 Task: Add a signature Guillermo Adams containing Have a great Presidents Day, Guillermo Adams to email address softage.2@softage.net and add a label Self-help
Action: Mouse moved to (269, 347)
Screenshot: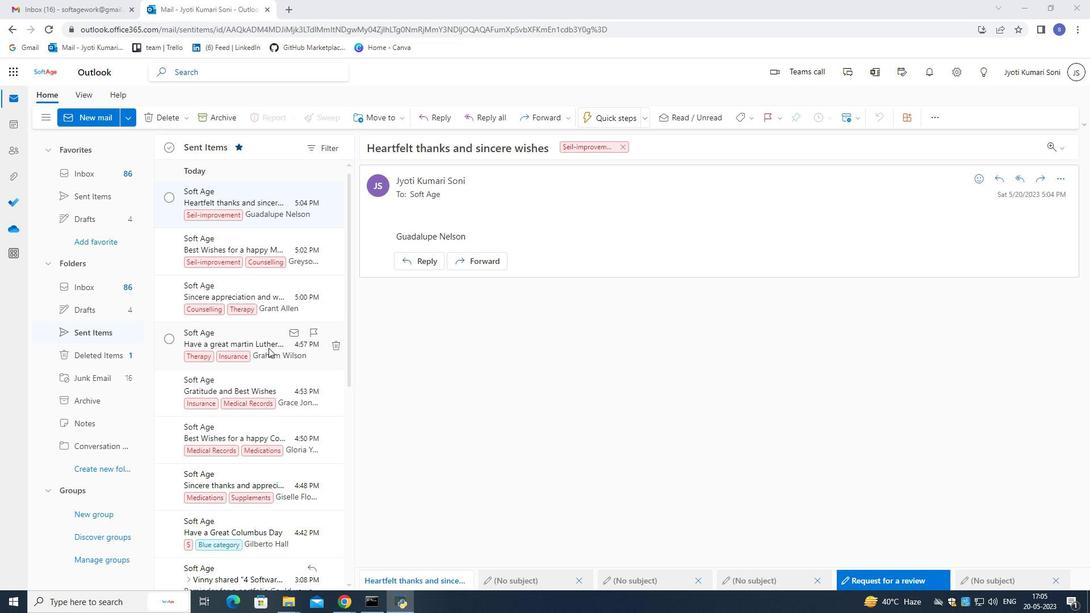 
Action: Mouse scrolled (269, 346) with delta (0, 0)
Screenshot: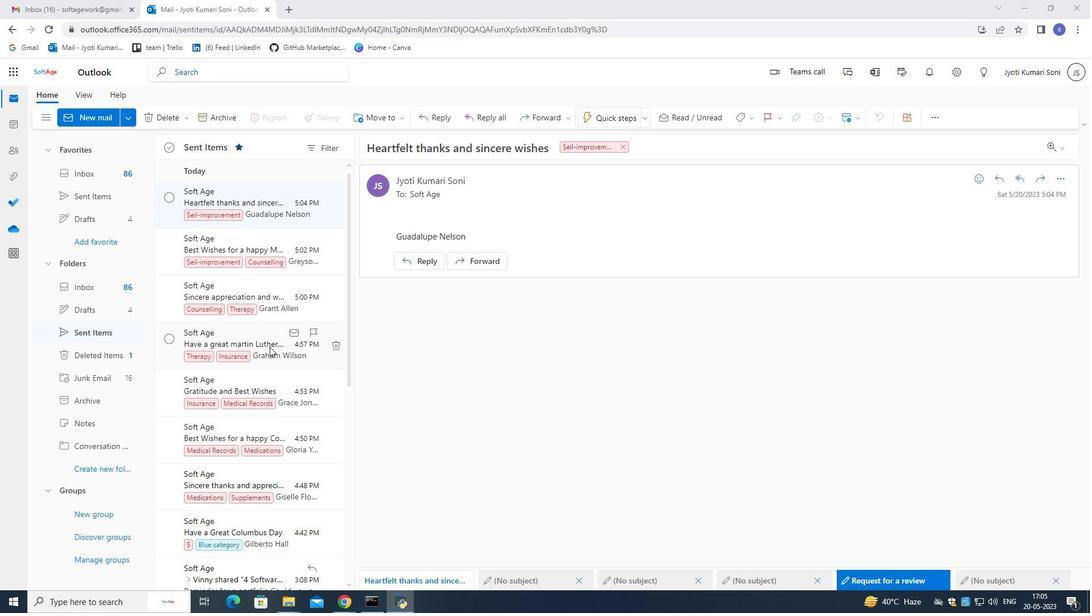 
Action: Mouse scrolled (269, 346) with delta (0, 0)
Screenshot: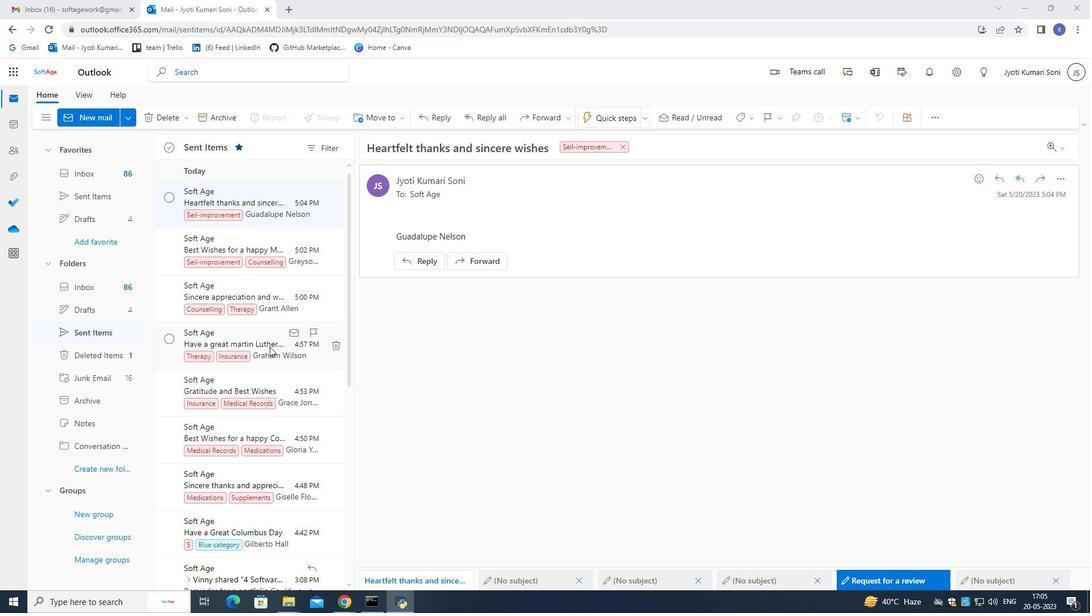 
Action: Mouse scrolled (269, 346) with delta (0, 0)
Screenshot: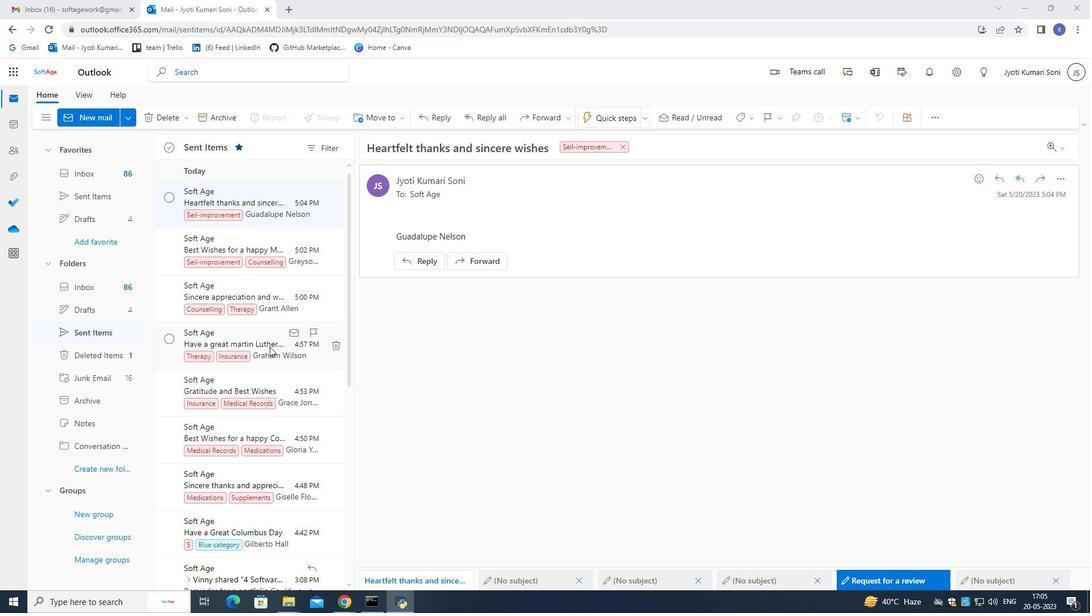 
Action: Mouse moved to (269, 344)
Screenshot: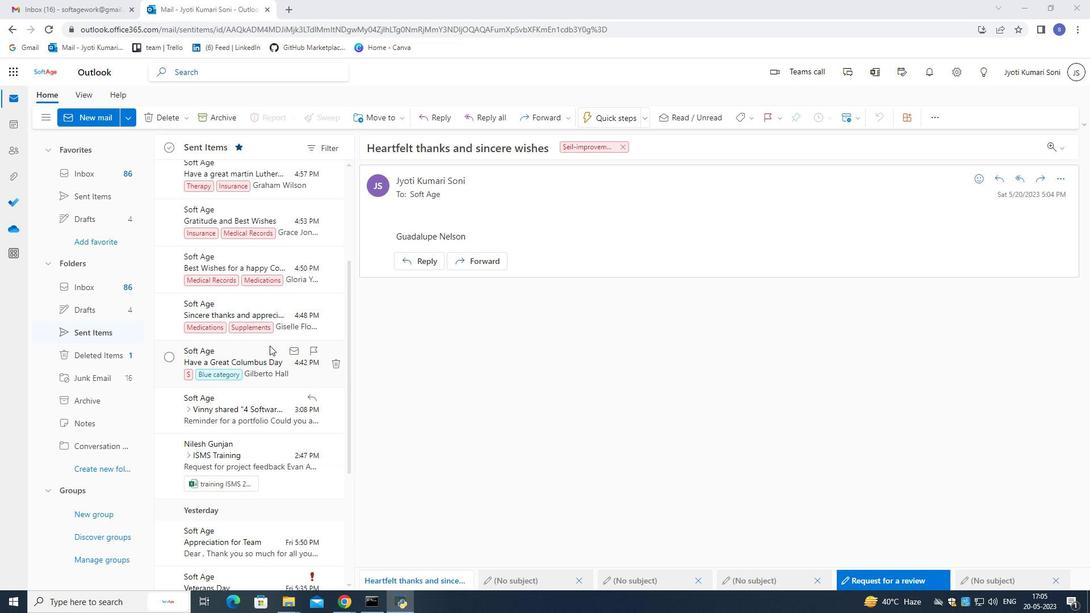 
Action: Mouse scrolled (269, 345) with delta (0, 0)
Screenshot: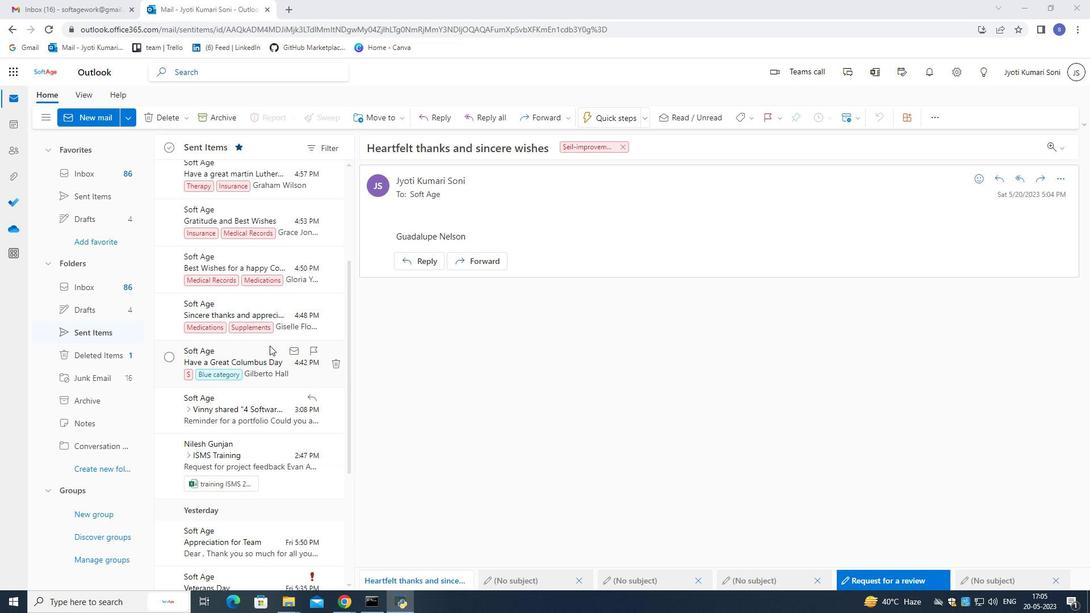
Action: Mouse scrolled (269, 345) with delta (0, 0)
Screenshot: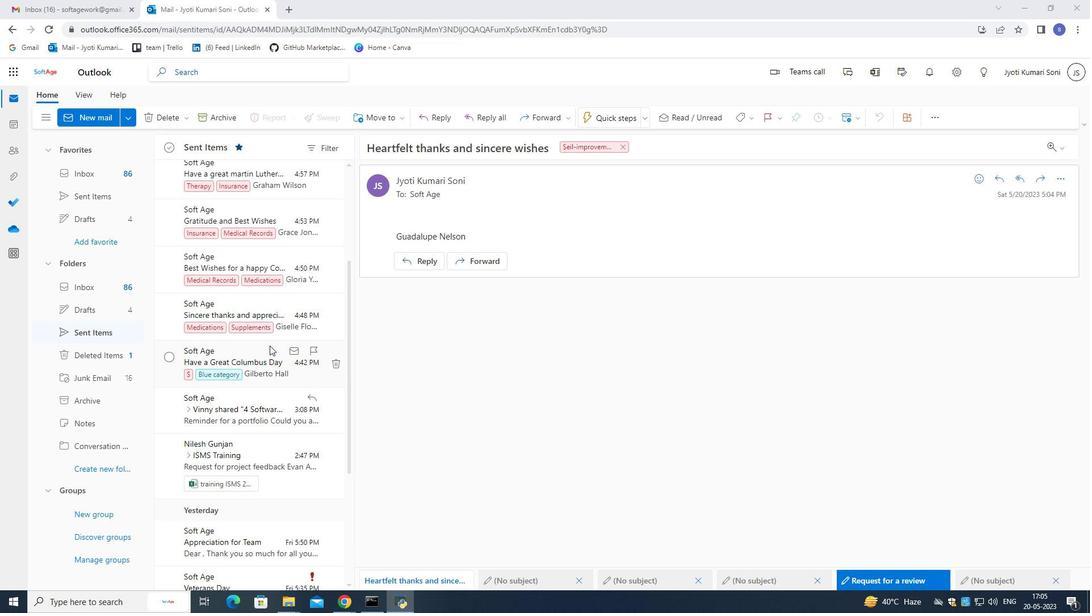 
Action: Mouse scrolled (269, 345) with delta (0, 0)
Screenshot: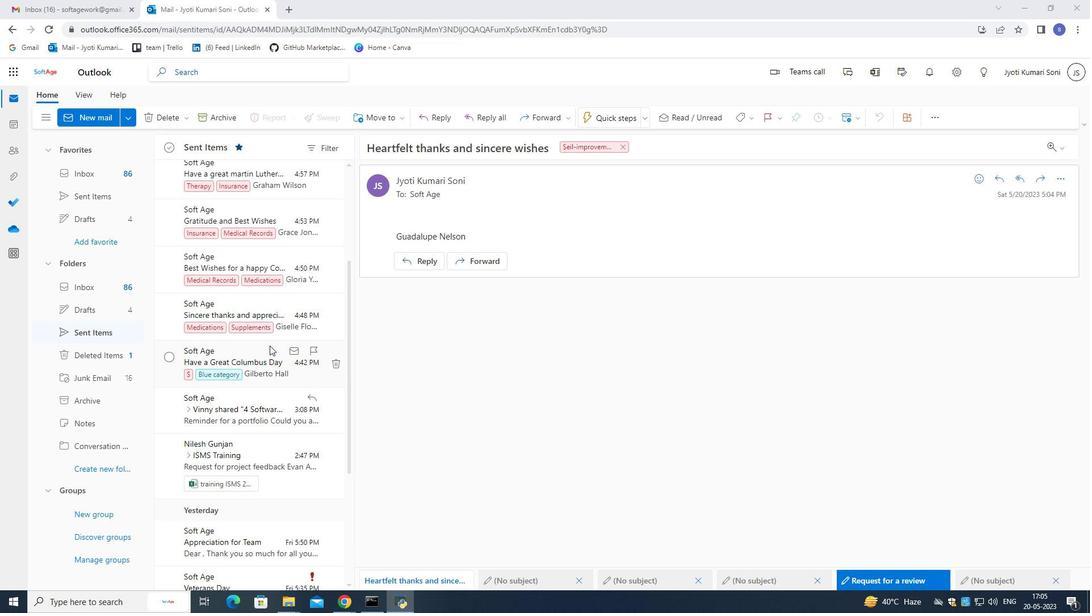 
Action: Mouse moved to (269, 344)
Screenshot: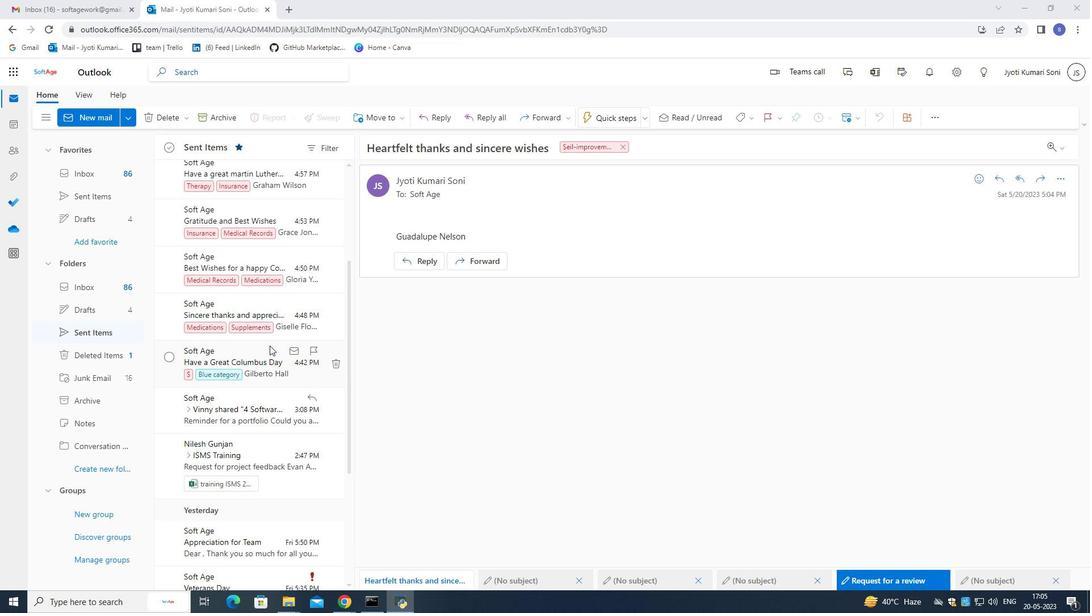 
Action: Mouse scrolled (269, 344) with delta (0, 0)
Screenshot: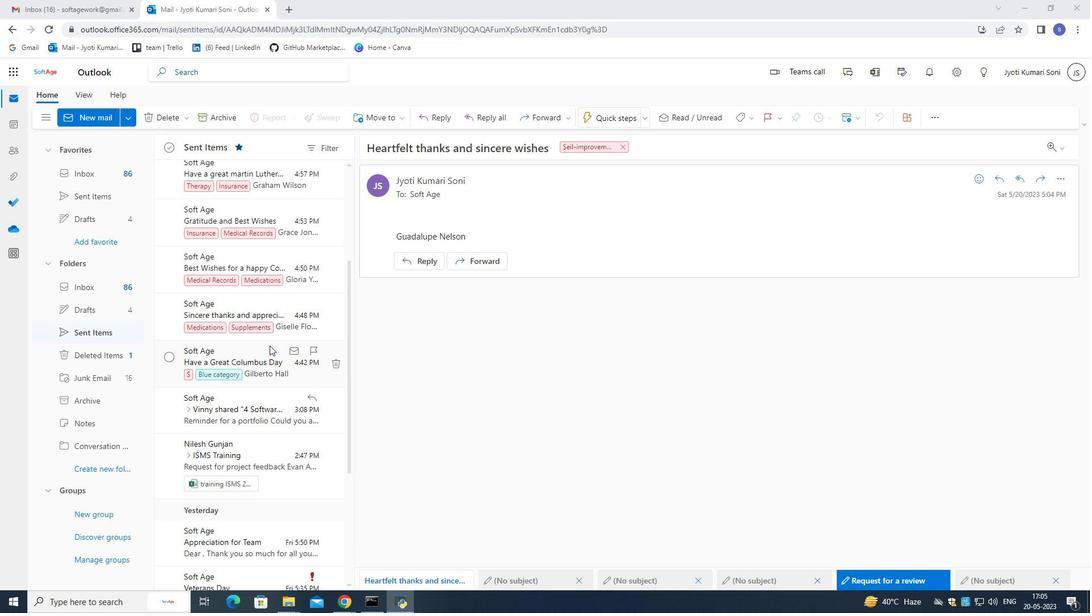 
Action: Mouse moved to (269, 343)
Screenshot: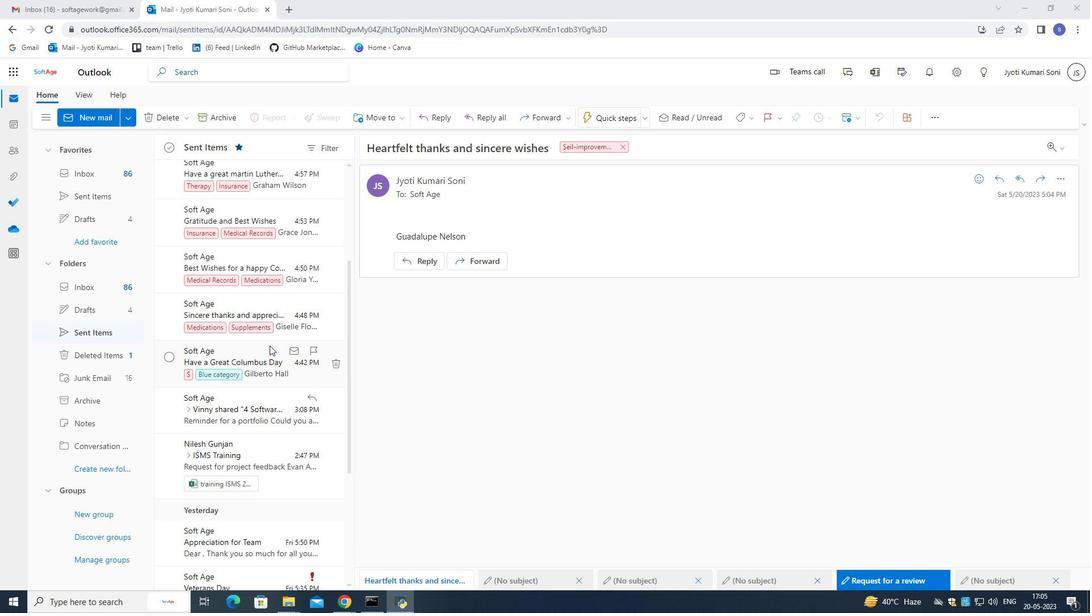 
Action: Mouse scrolled (269, 343) with delta (0, 0)
Screenshot: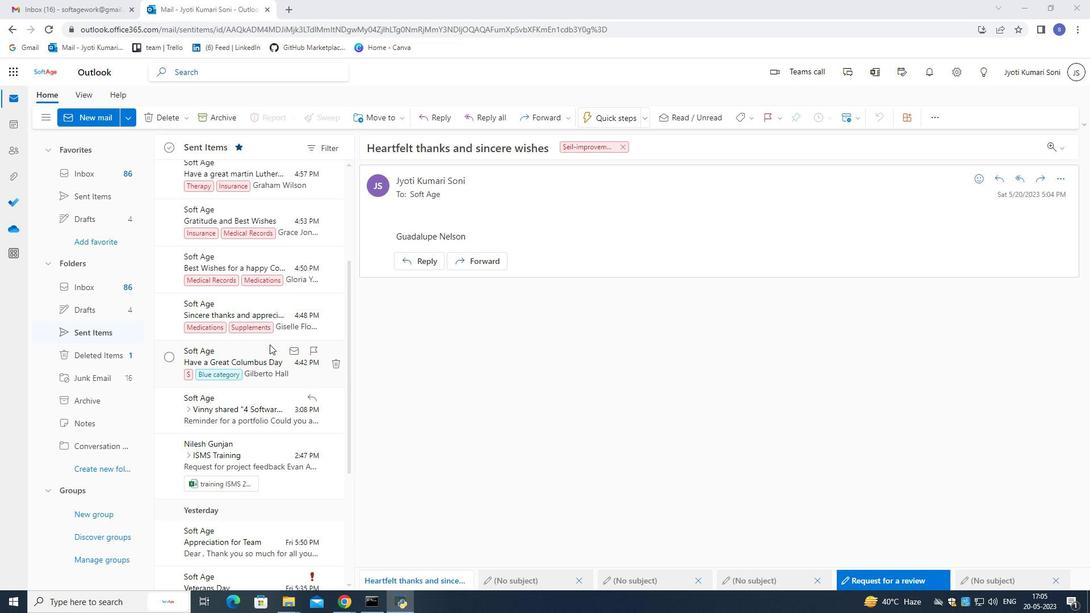
Action: Mouse moved to (269, 341)
Screenshot: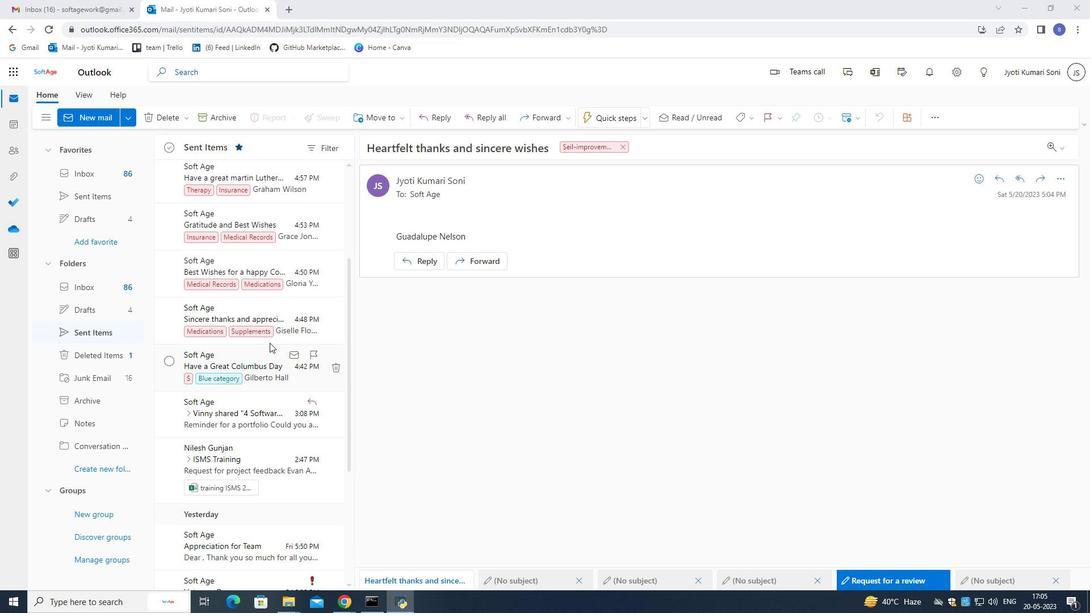 
Action: Mouse scrolled (269, 342) with delta (0, 0)
Screenshot: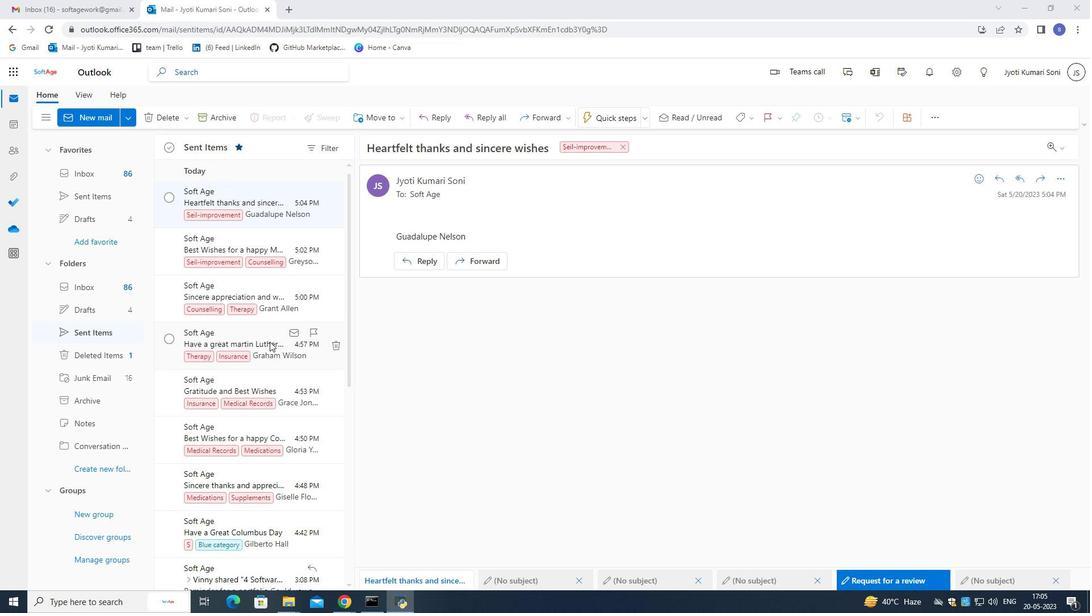 
Action: Mouse scrolled (269, 342) with delta (0, 0)
Screenshot: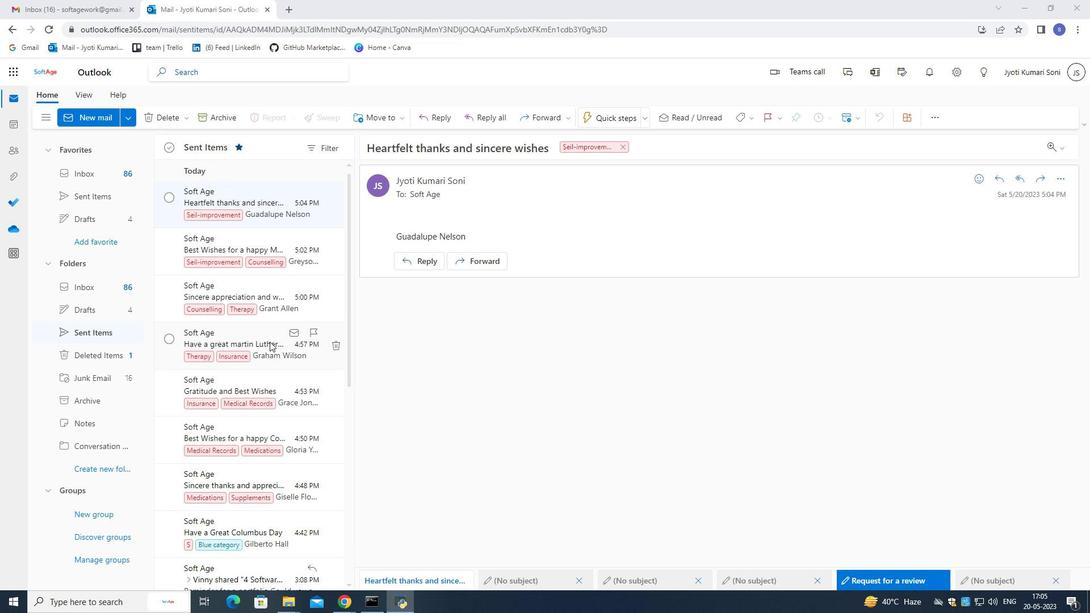 
Action: Mouse moved to (269, 341)
Screenshot: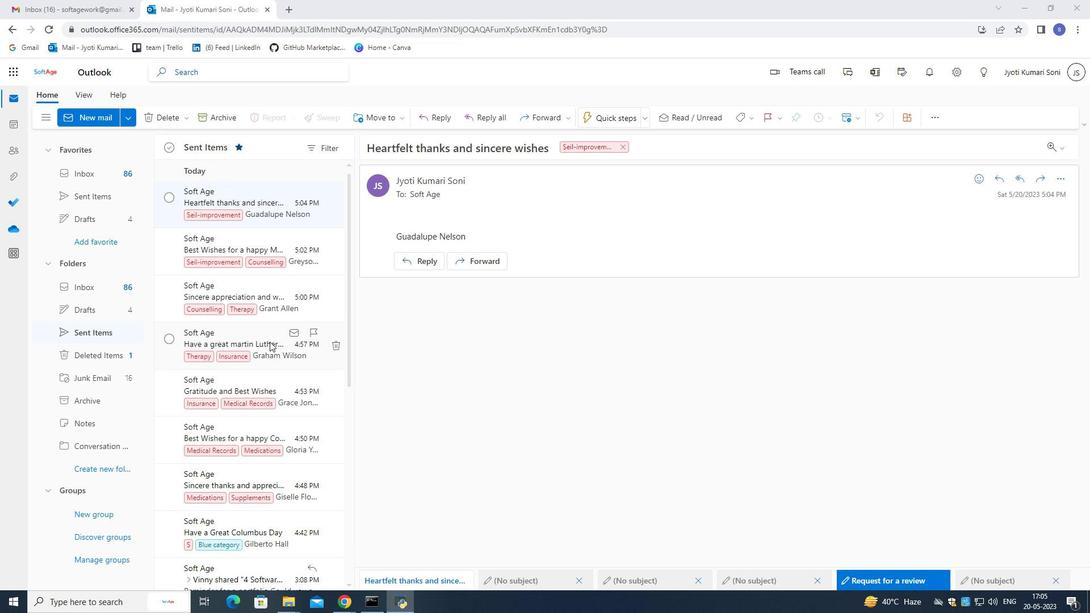 
Action: Mouse scrolled (269, 341) with delta (0, 0)
Screenshot: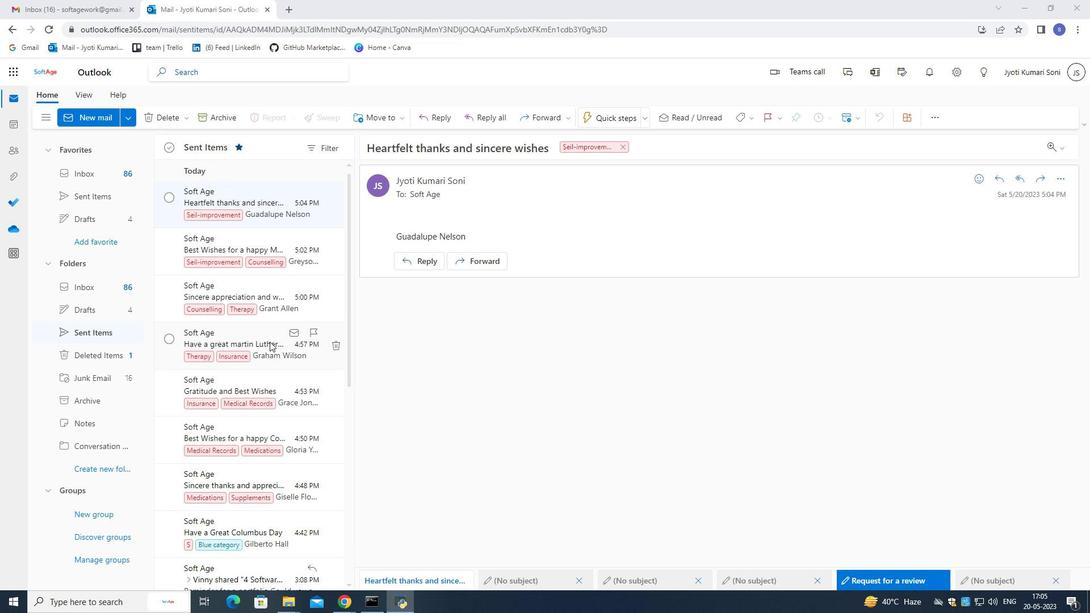 
Action: Mouse moved to (92, 118)
Screenshot: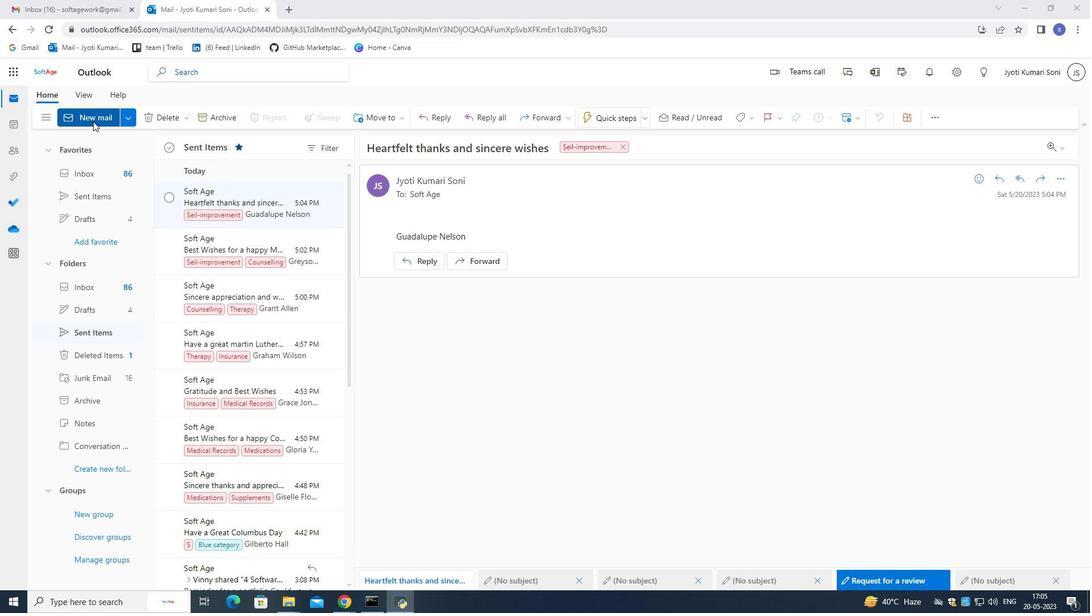 
Action: Mouse pressed left at (92, 118)
Screenshot: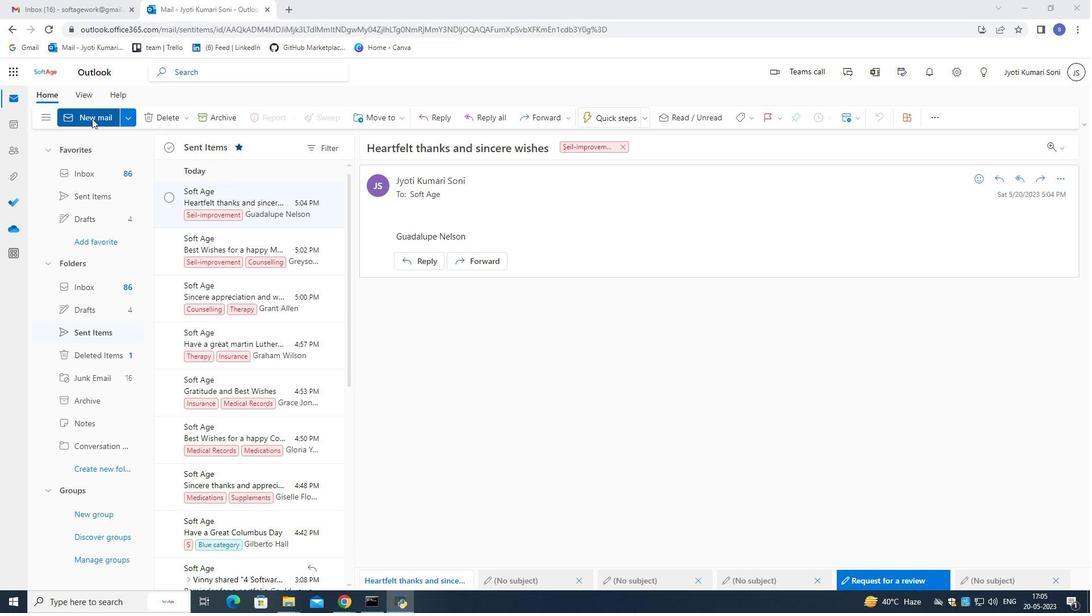 
Action: Mouse moved to (565, 180)
Screenshot: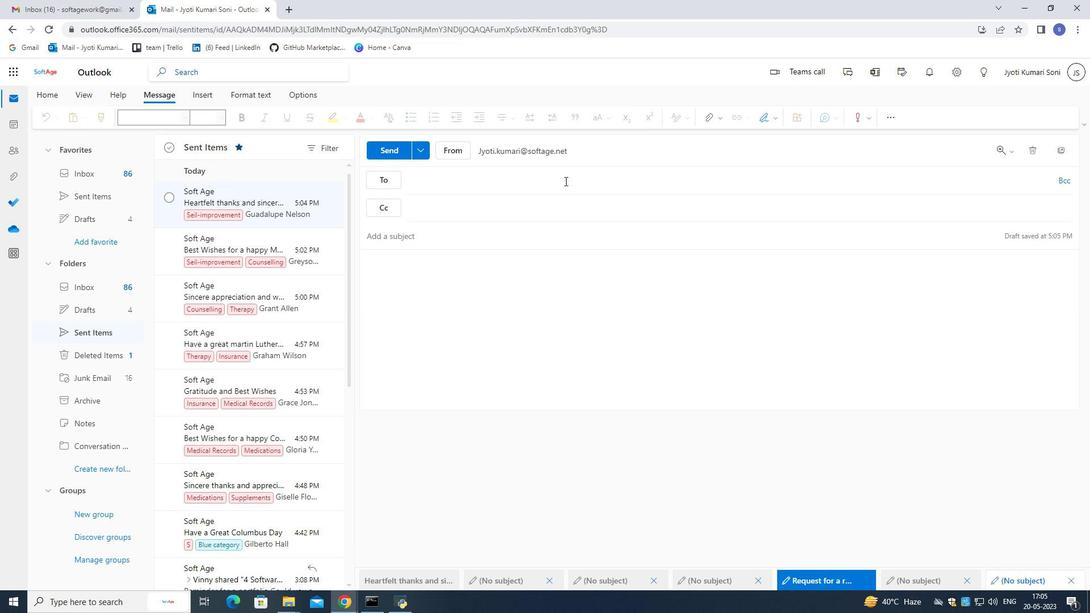 
Action: Mouse pressed left at (565, 180)
Screenshot: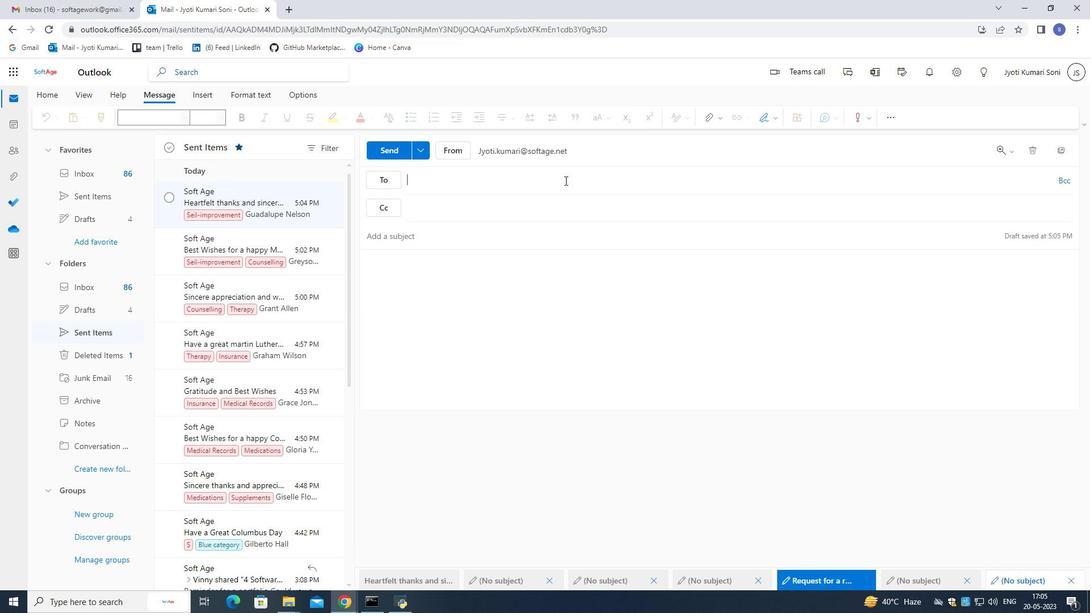 
Action: Mouse moved to (768, 115)
Screenshot: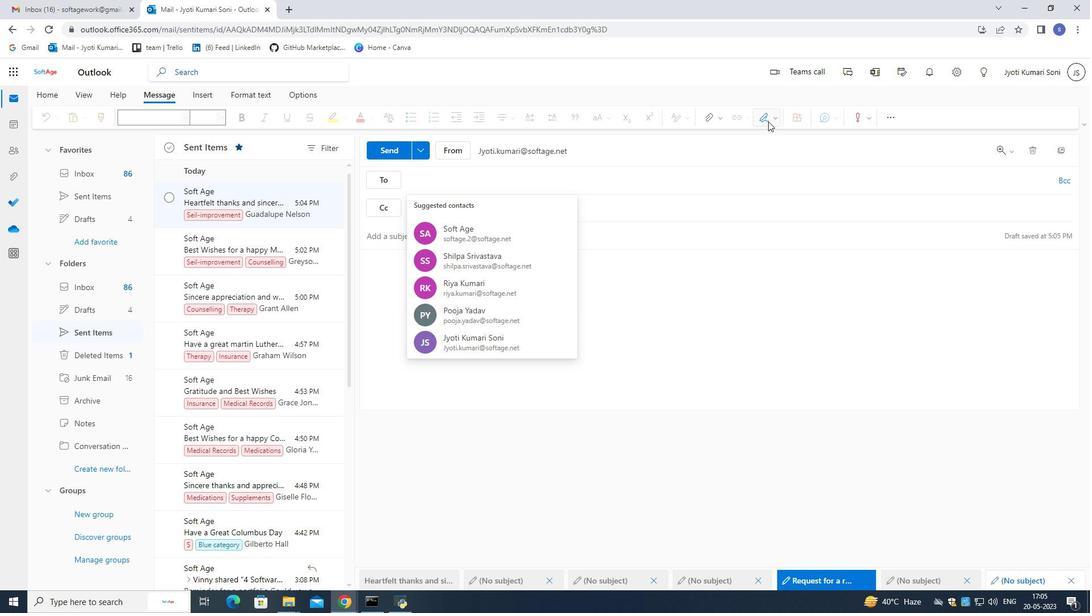 
Action: Mouse pressed left at (768, 115)
Screenshot: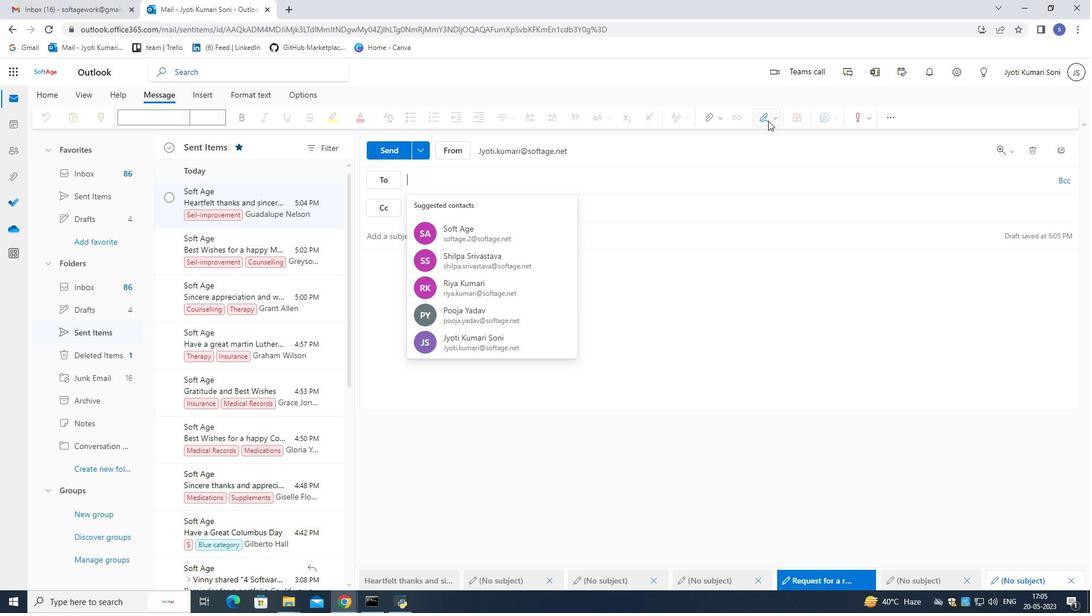 
Action: Mouse moved to (737, 450)
Screenshot: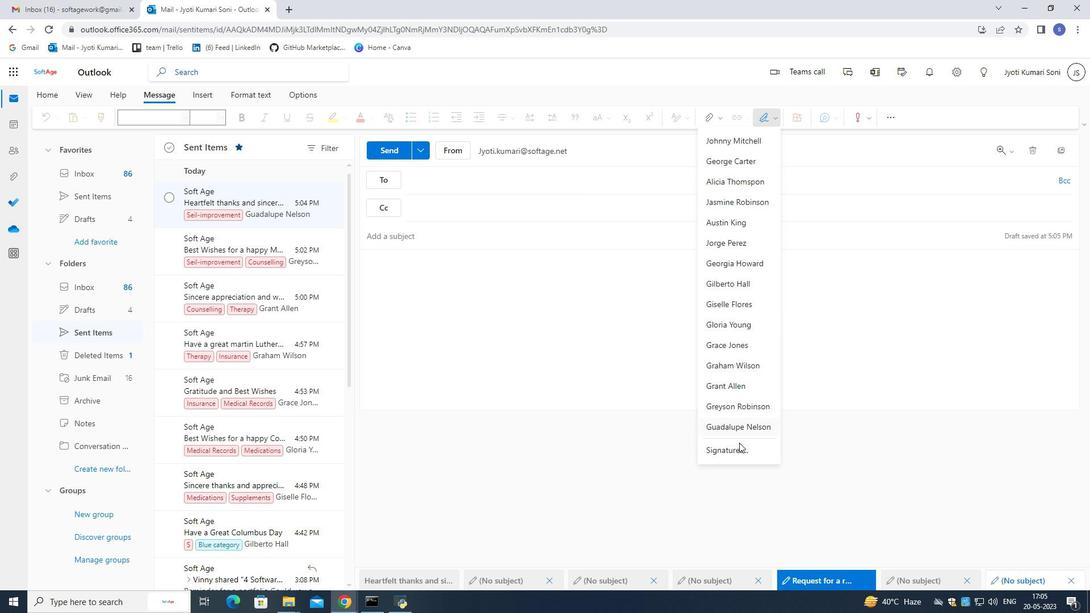 
Action: Mouse pressed left at (737, 450)
Screenshot: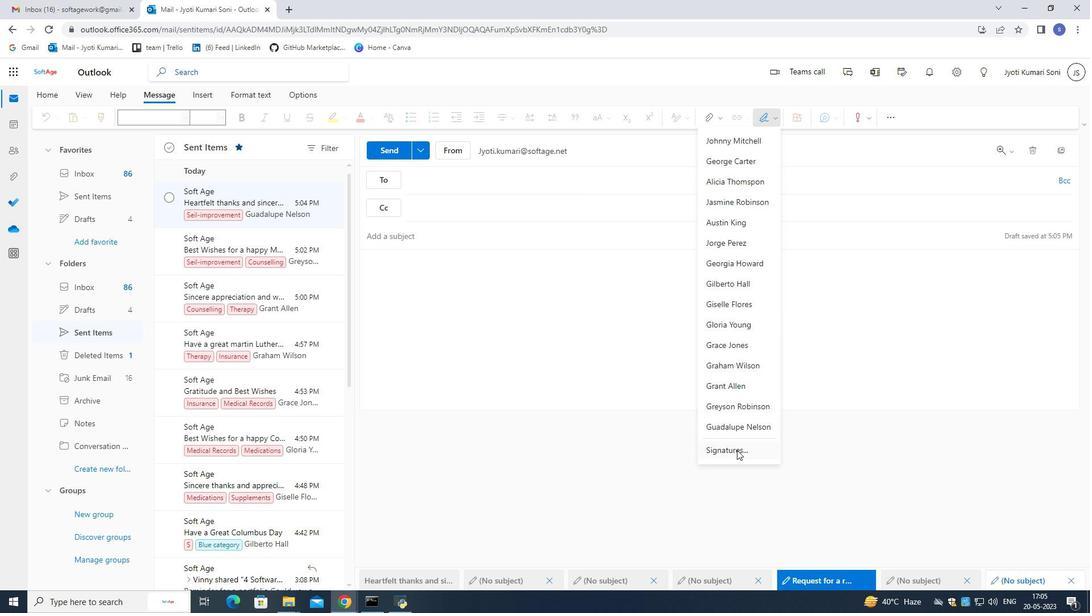
Action: Mouse moved to (705, 203)
Screenshot: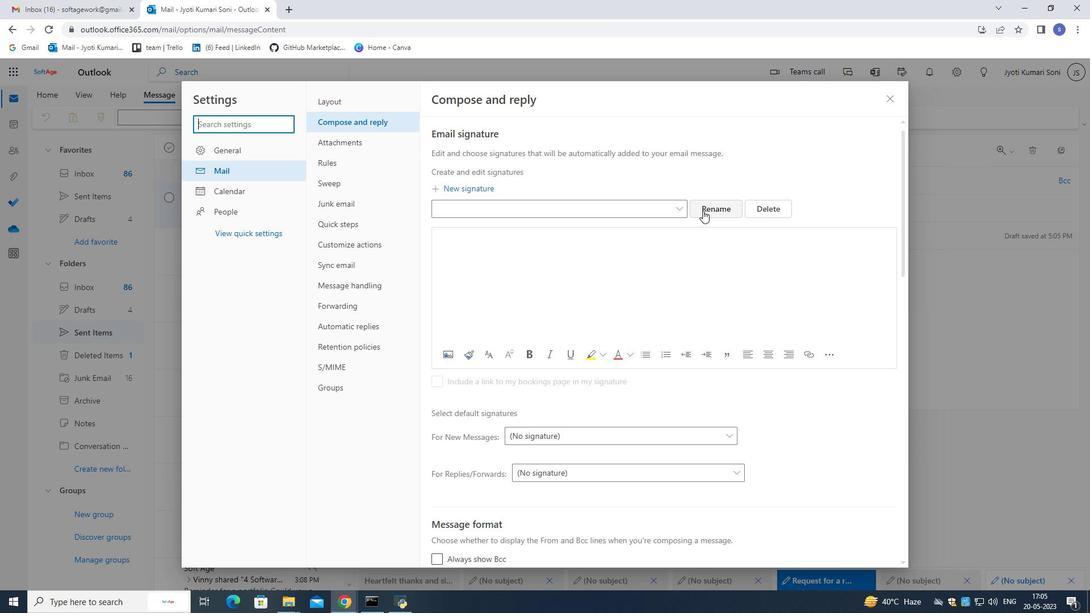 
Action: Mouse pressed left at (705, 203)
Screenshot: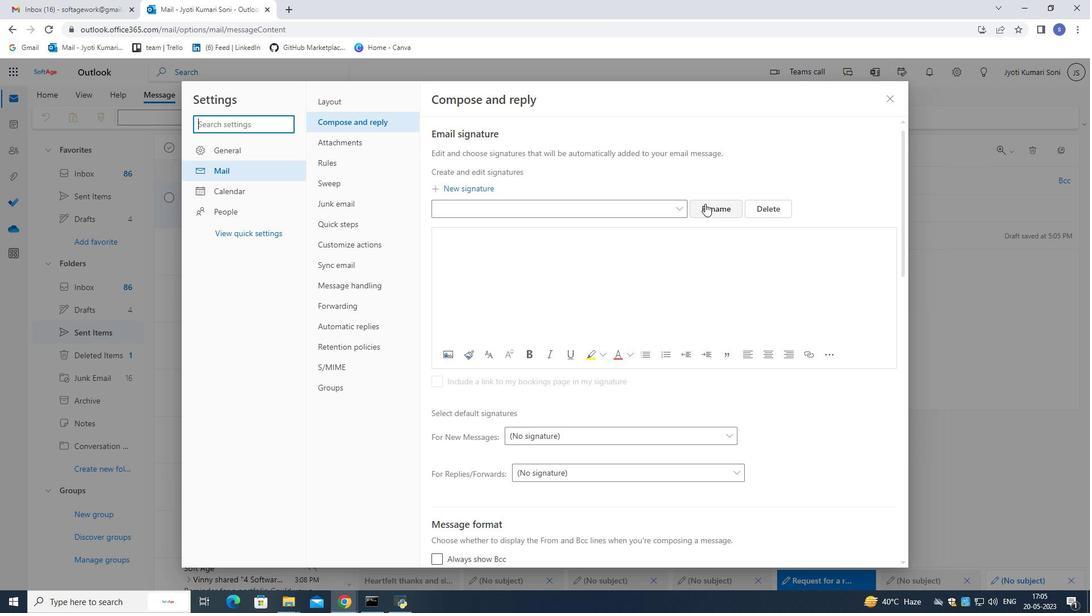 
Action: Mouse moved to (705, 203)
Screenshot: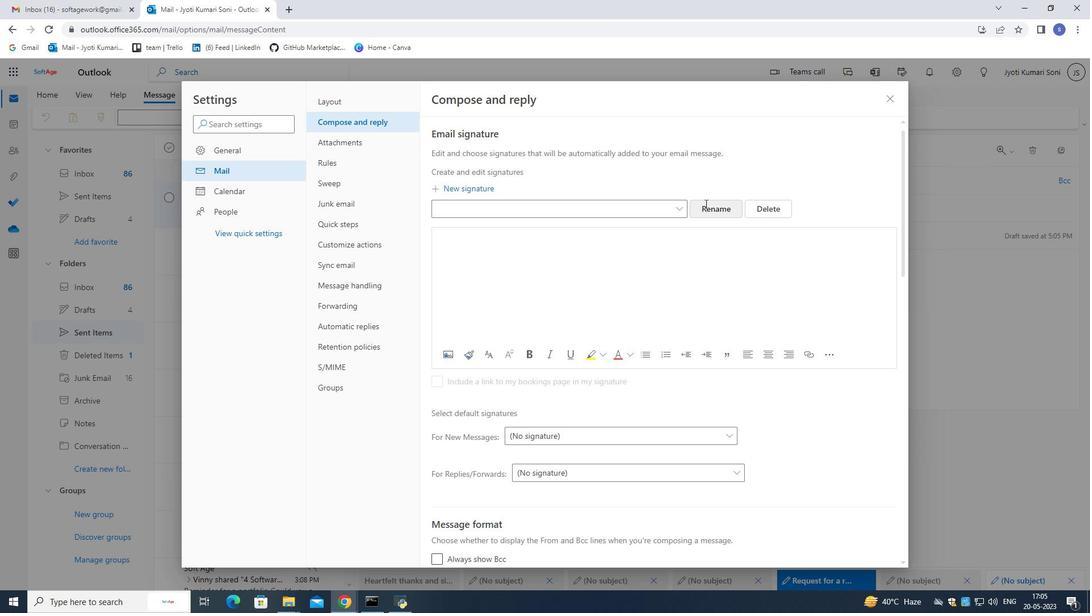 
Action: Mouse pressed left at (705, 203)
Screenshot: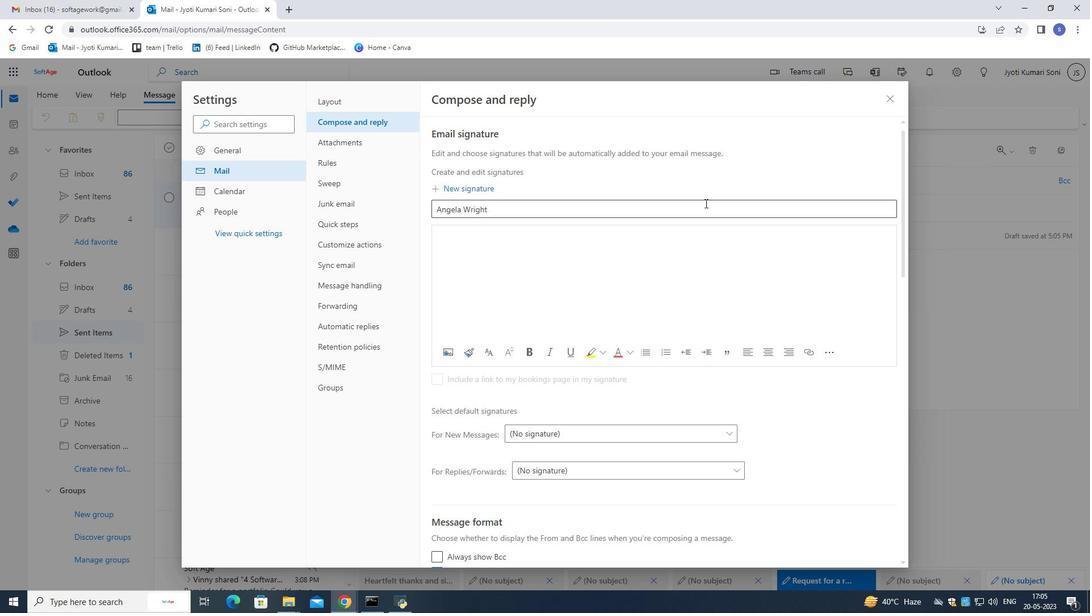 
Action: Mouse pressed left at (705, 203)
Screenshot: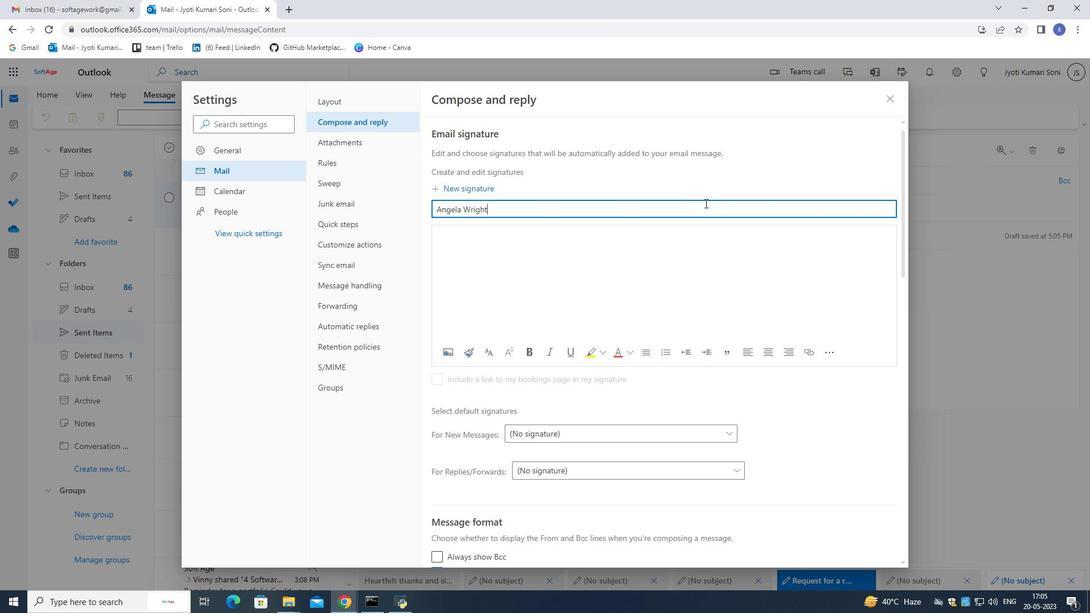 
Action: Mouse pressed left at (705, 203)
Screenshot: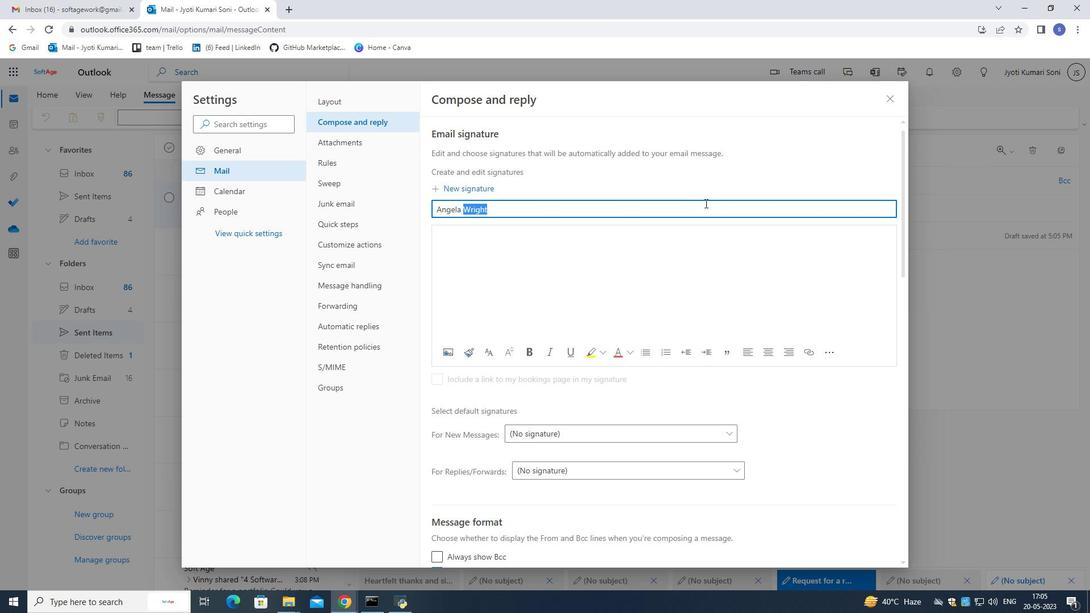 
Action: Key pressed <Key.shift>Guillermo<Key.space><Key.shift>Adams
Screenshot: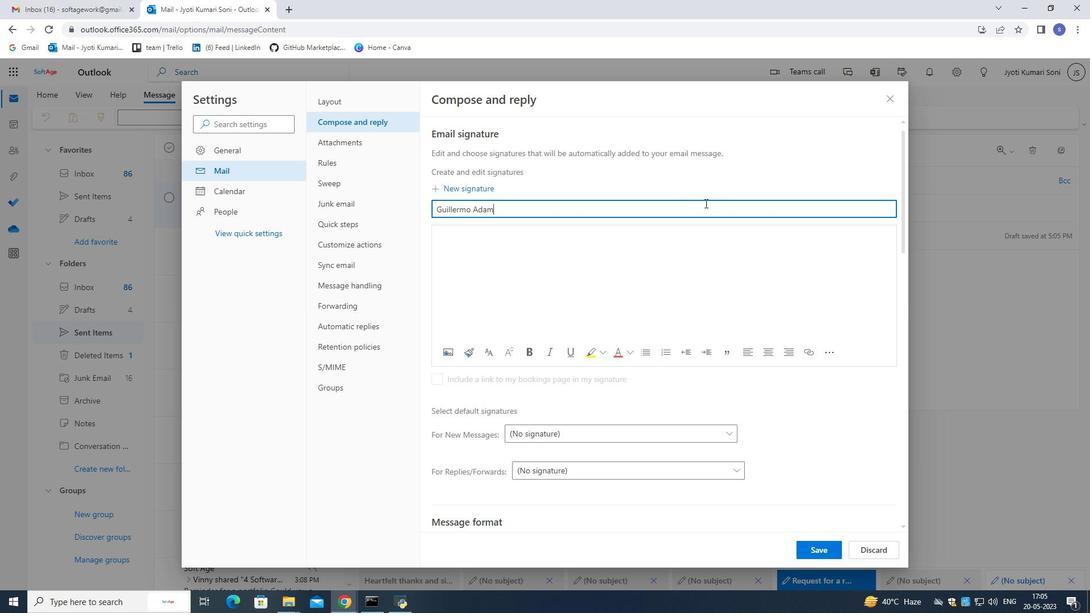 
Action: Mouse moved to (714, 207)
Screenshot: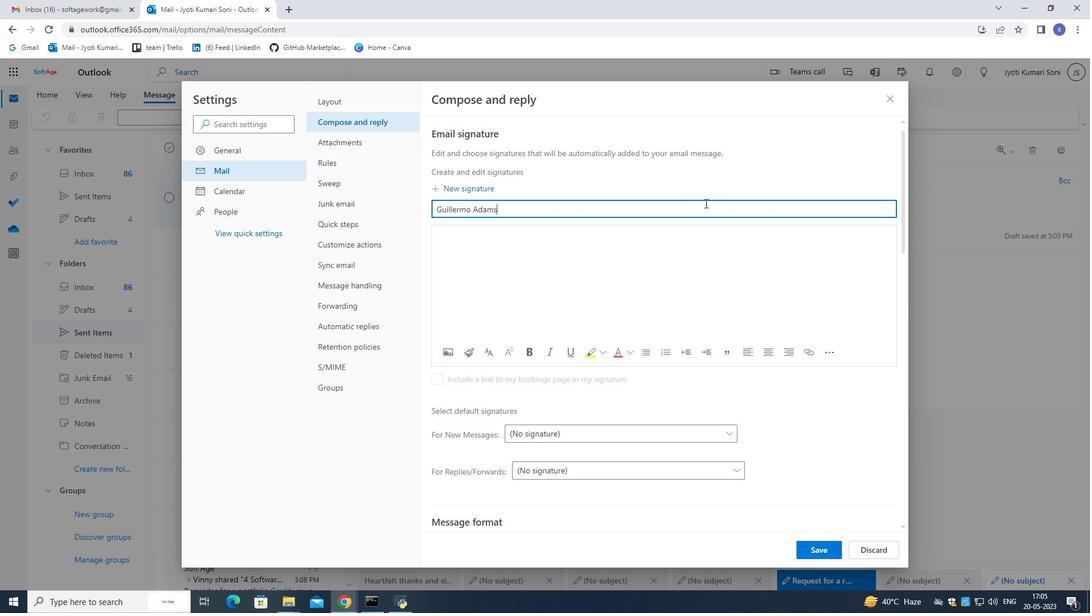 
Action: Mouse pressed left at (714, 207)
Screenshot: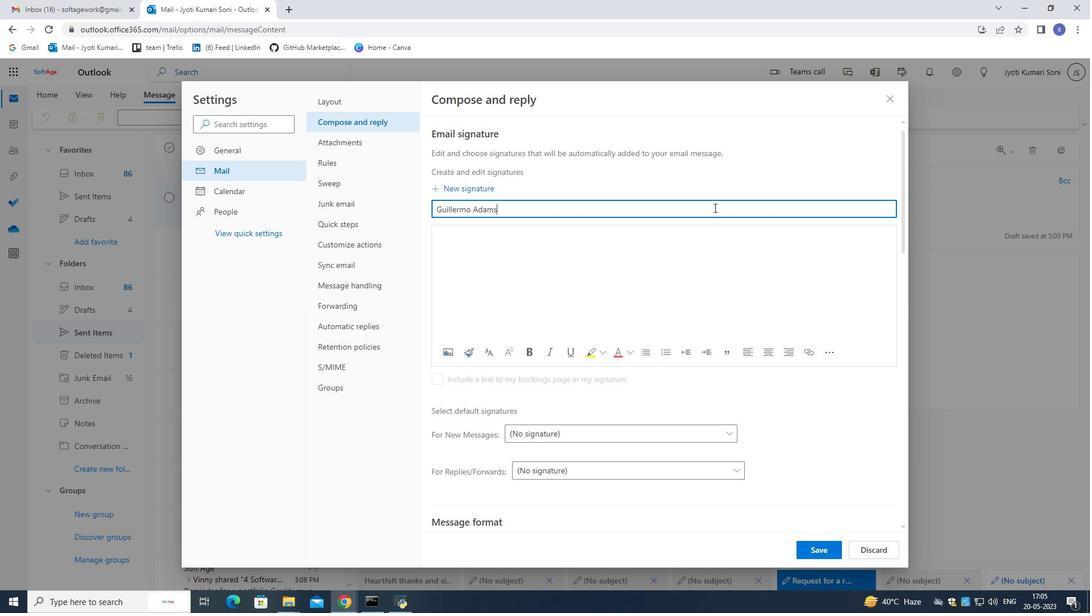 
Action: Mouse pressed left at (714, 207)
Screenshot: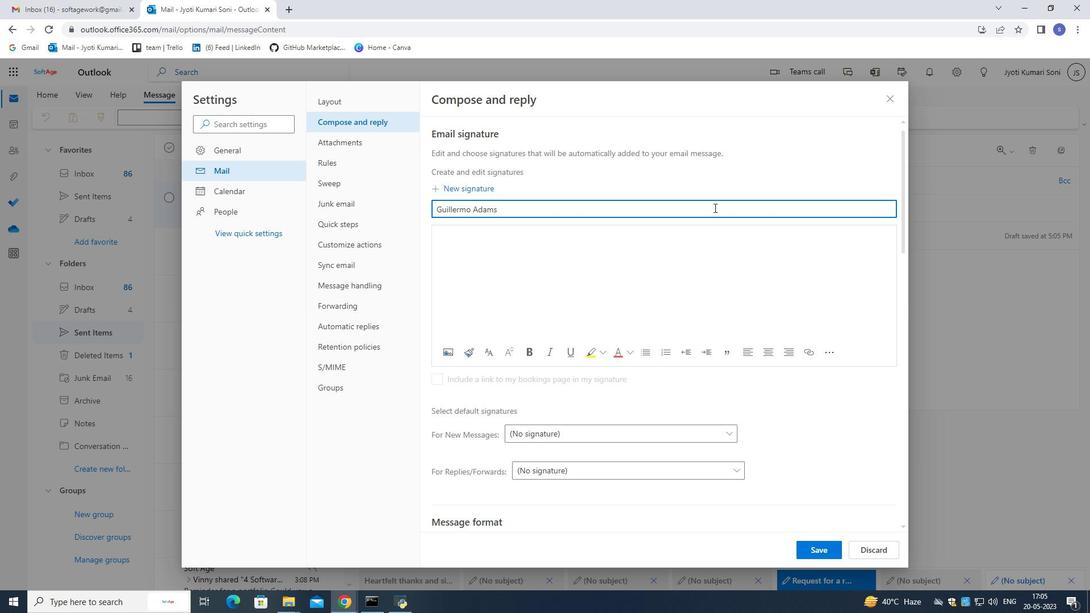 
Action: Mouse pressed left at (714, 207)
Screenshot: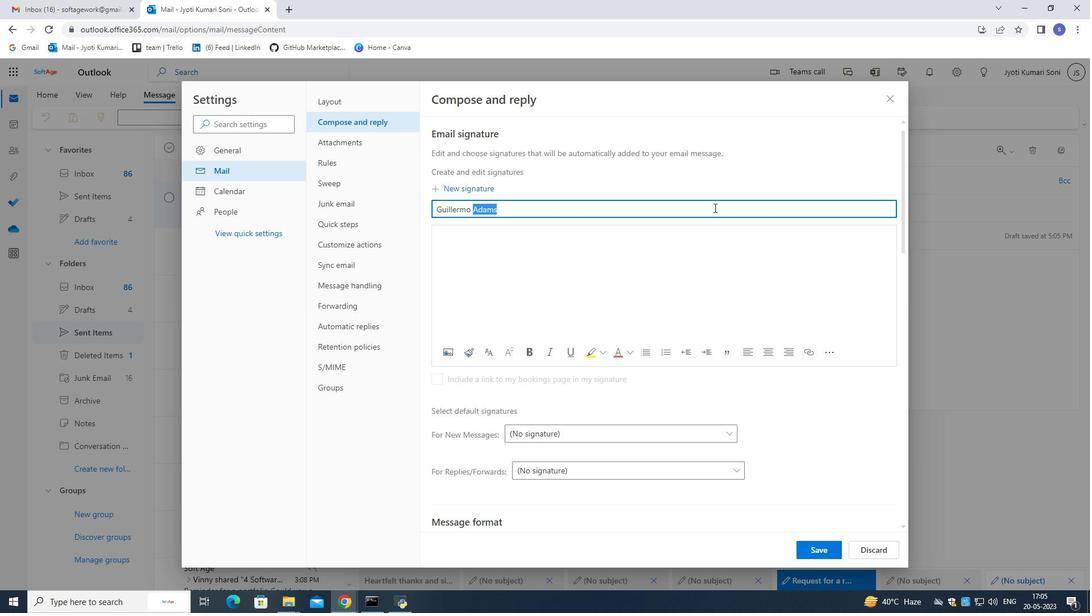 
Action: Key pressed ctrl+C
Screenshot: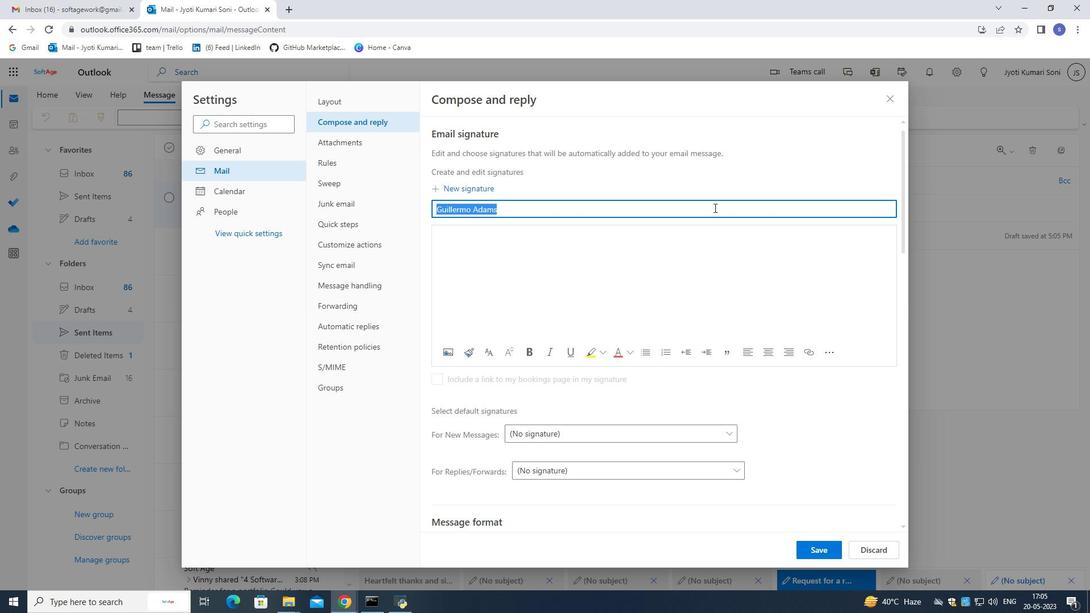
Action: Mouse moved to (717, 242)
Screenshot: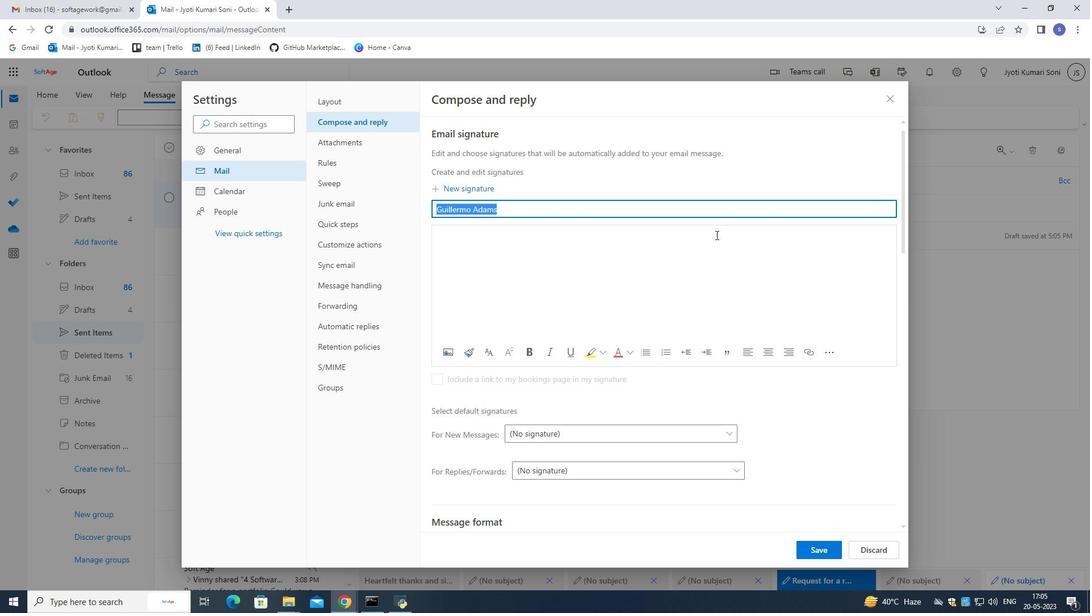
Action: Mouse pressed left at (717, 242)
Screenshot: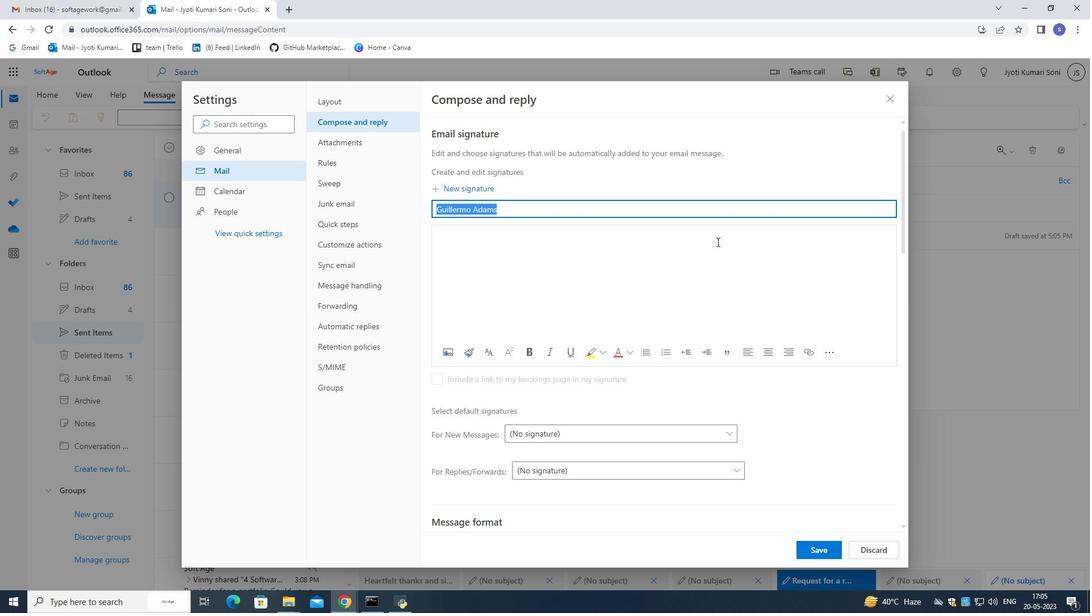 
Action: Key pressed ctrl+V
Screenshot: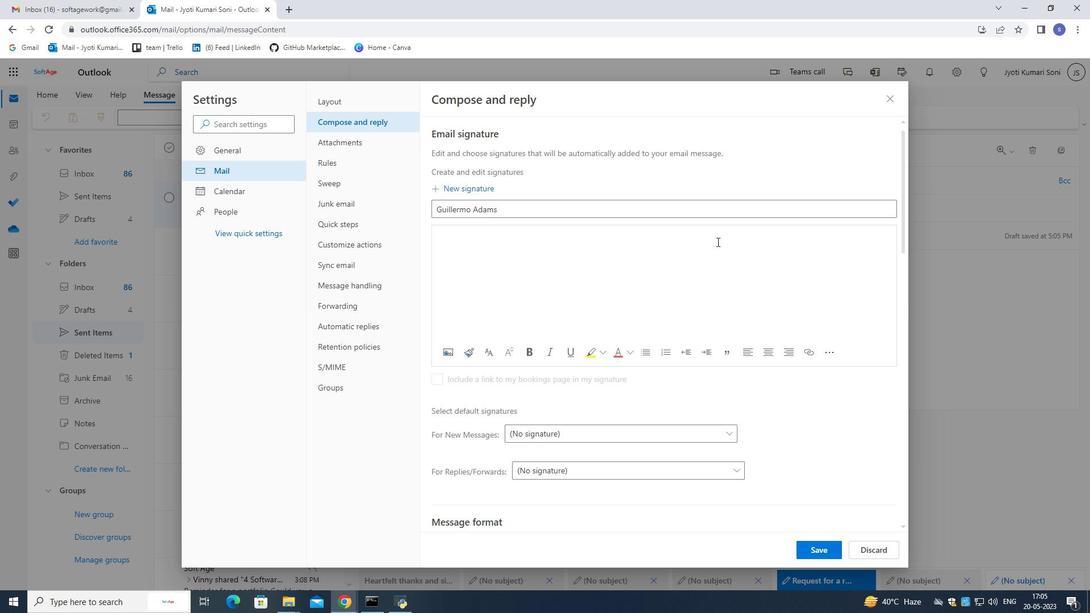 
Action: Mouse moved to (813, 547)
Screenshot: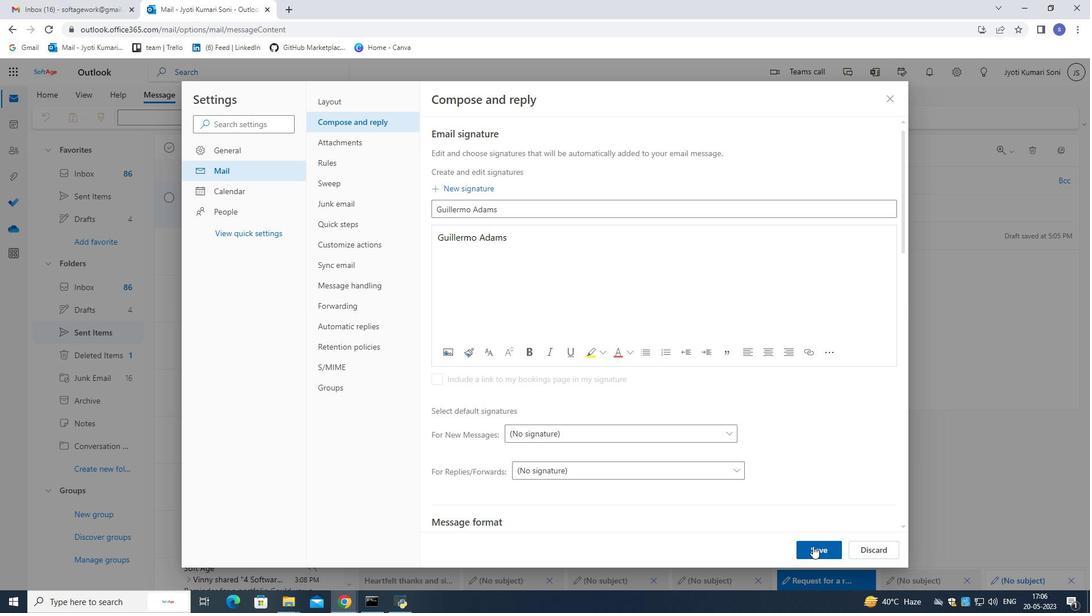 
Action: Mouse pressed left at (813, 547)
Screenshot: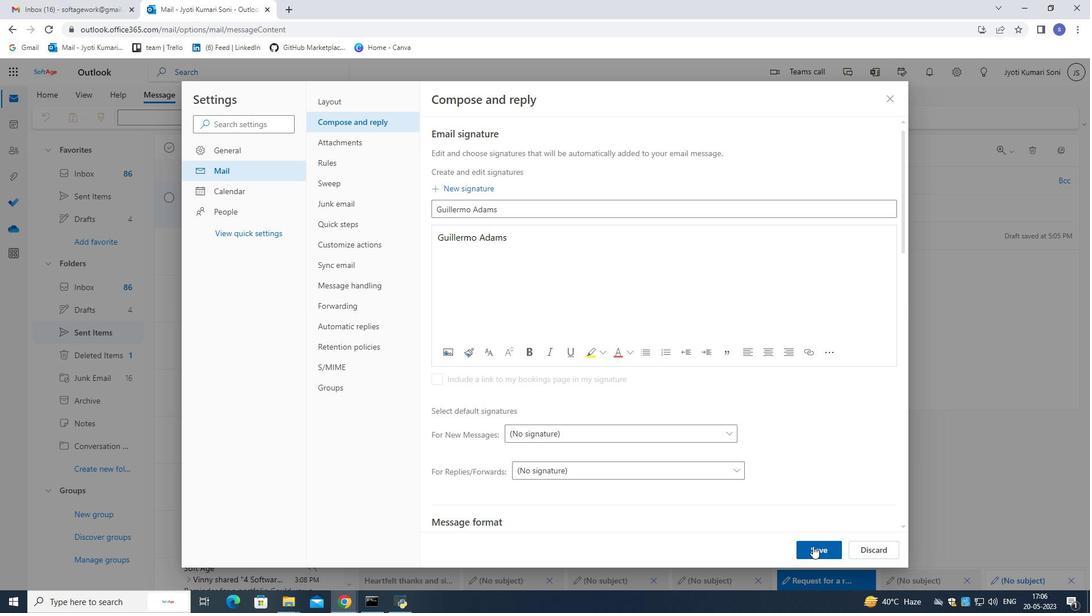 
Action: Mouse moved to (887, 96)
Screenshot: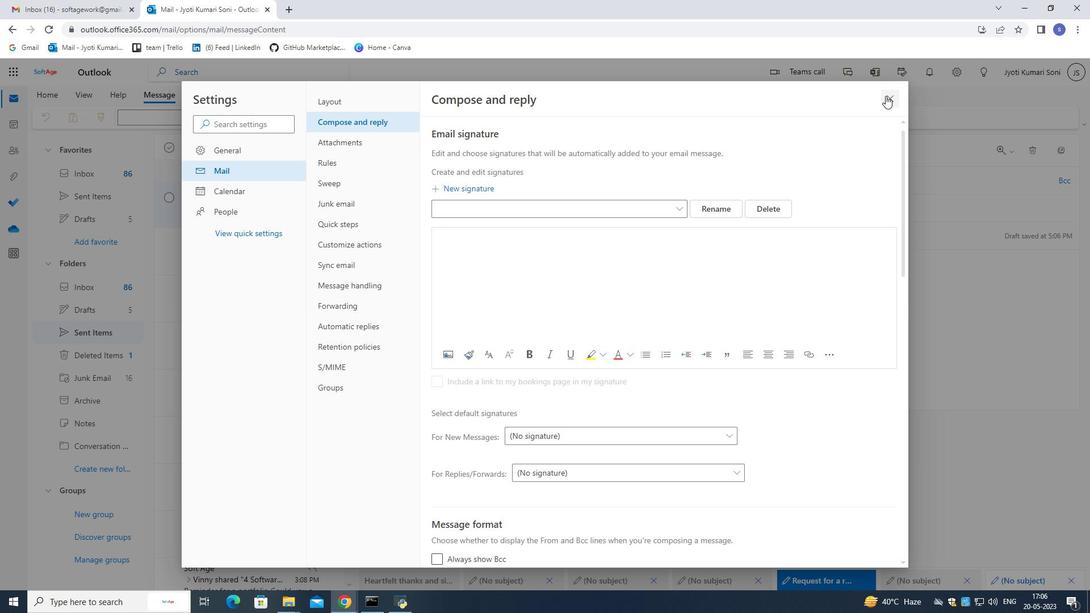 
Action: Mouse pressed left at (887, 96)
Screenshot: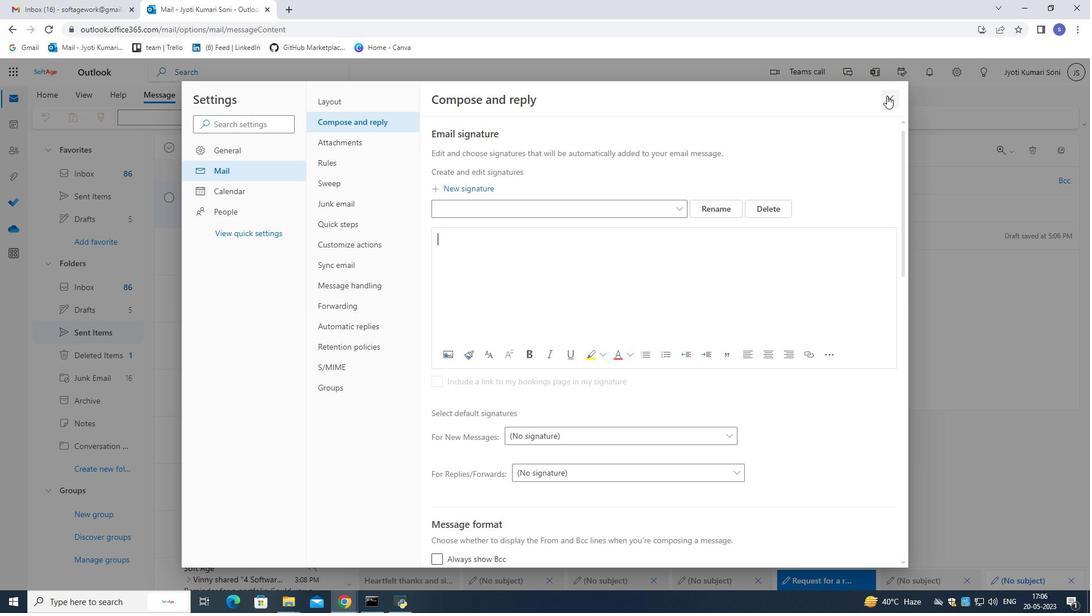 
Action: Mouse moved to (771, 117)
Screenshot: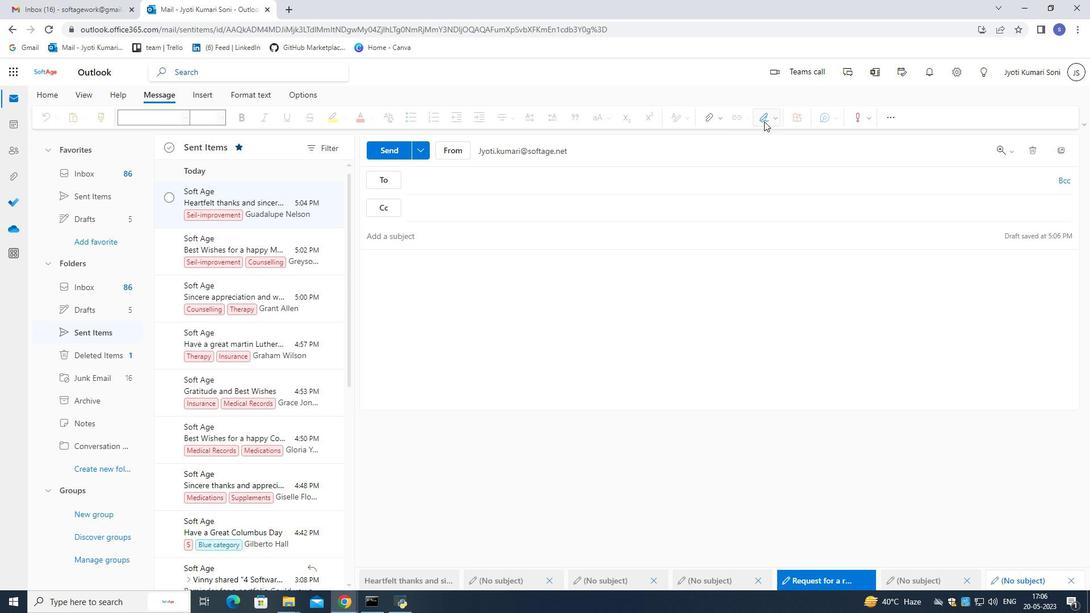
Action: Mouse pressed left at (771, 117)
Screenshot: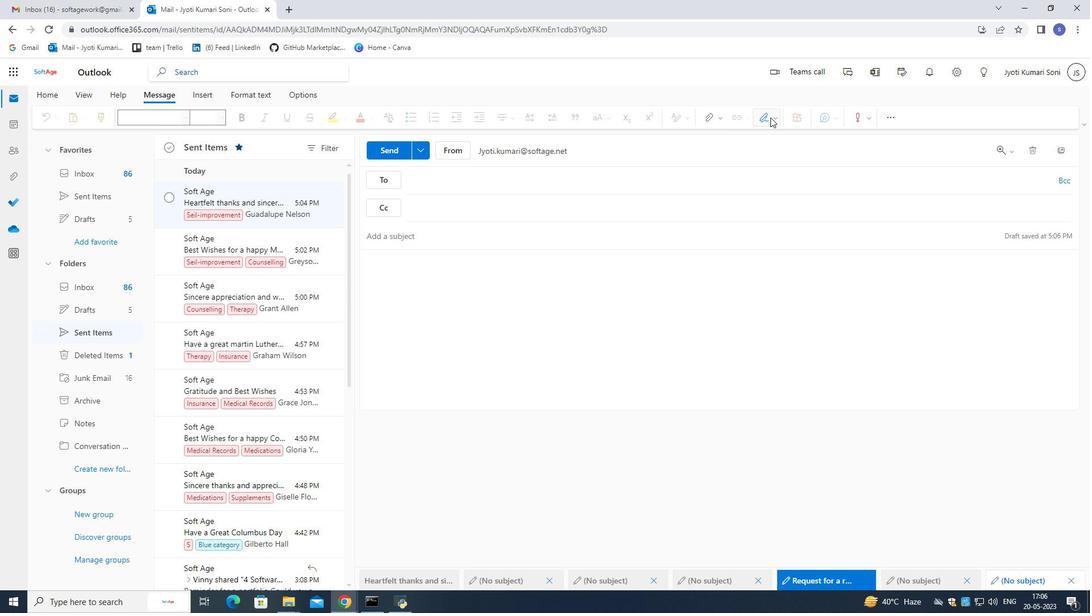 
Action: Mouse moved to (754, 444)
Screenshot: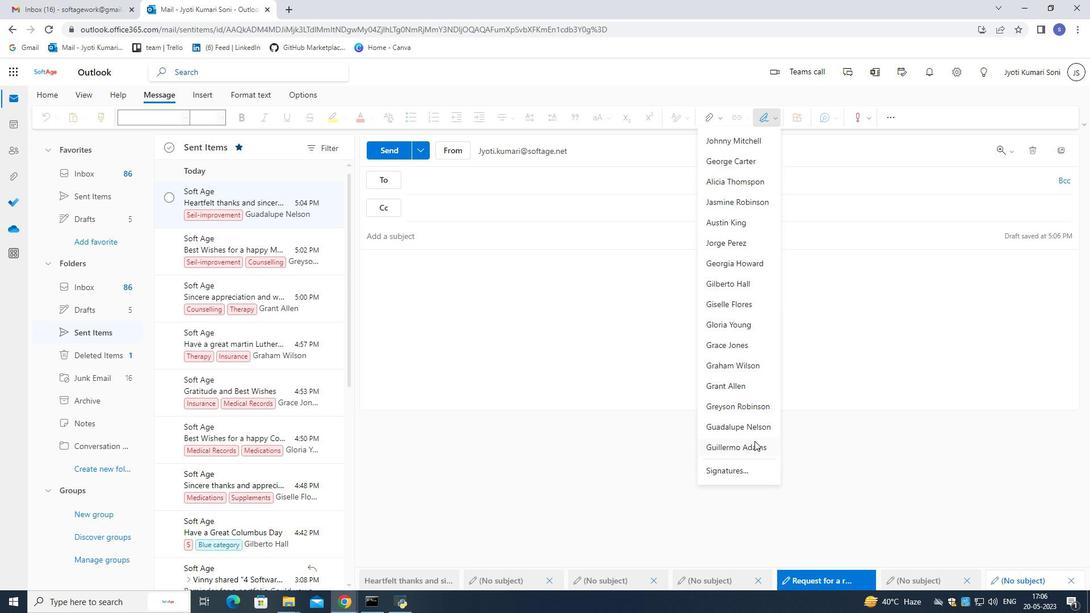 
Action: Mouse pressed left at (754, 444)
Screenshot: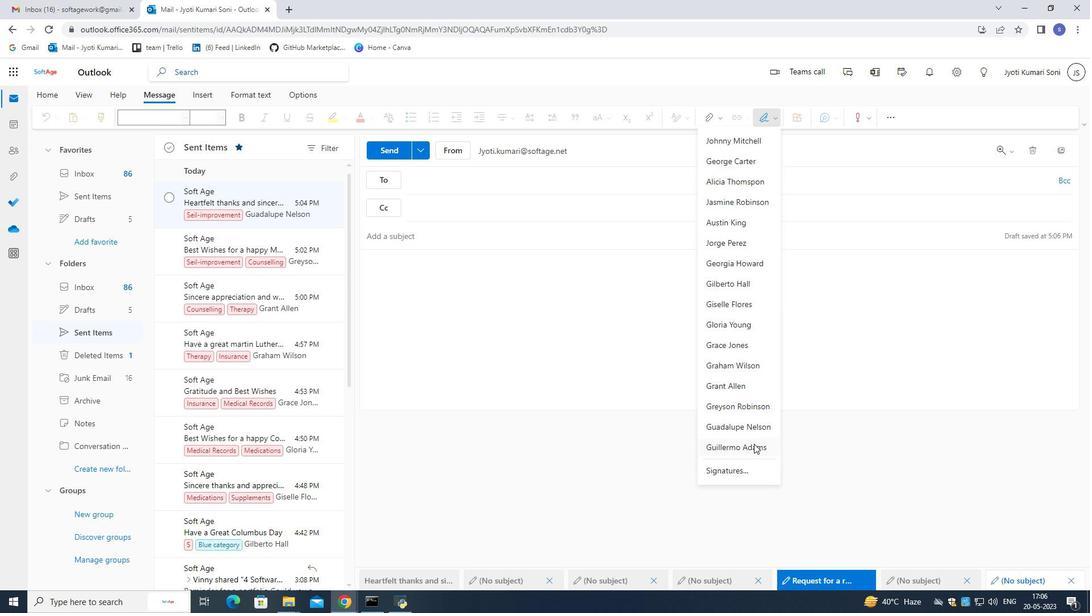 
Action: Mouse moved to (548, 176)
Screenshot: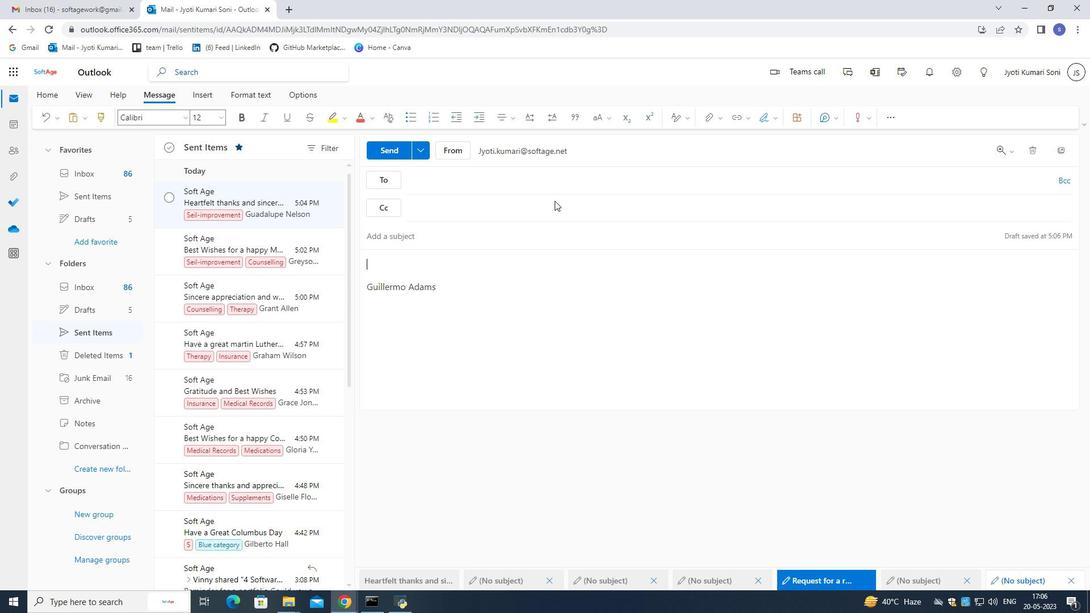 
Action: Mouse pressed left at (548, 176)
Screenshot: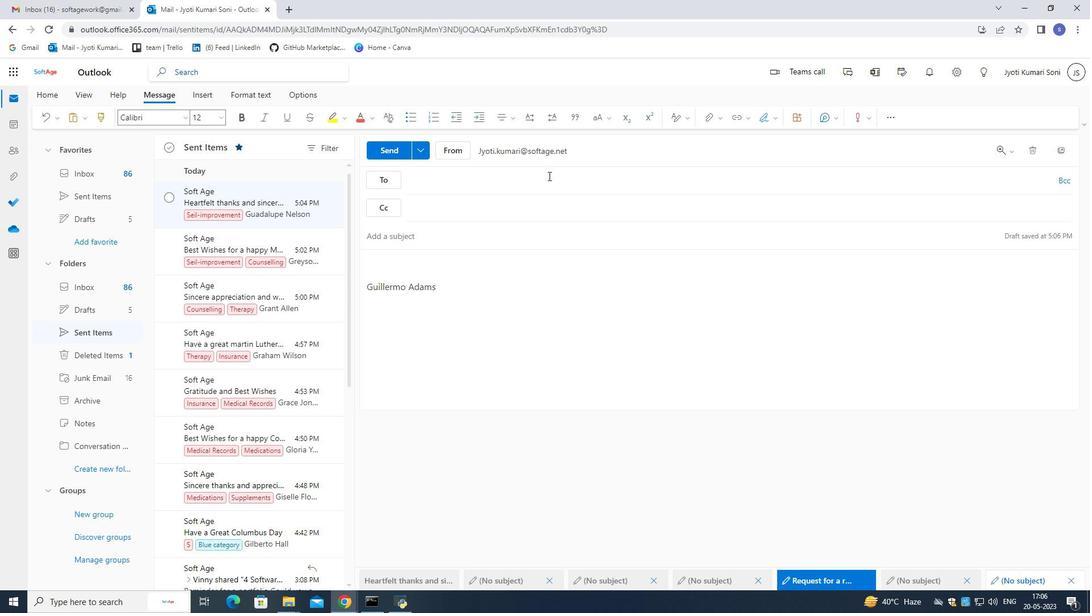 
Action: Mouse moved to (1090, 154)
Screenshot: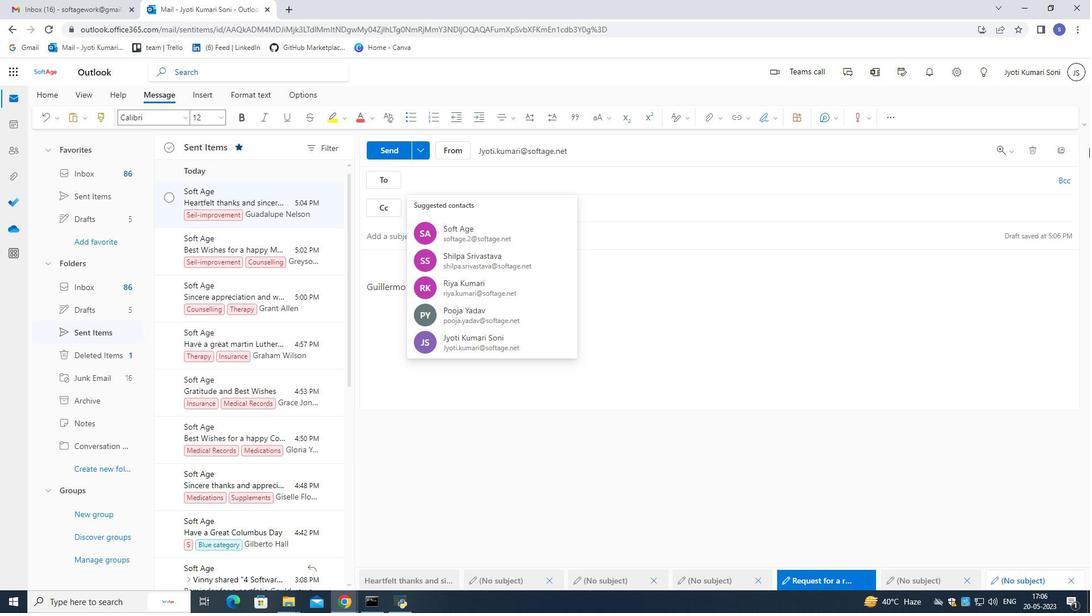 
Action: Key pressed softage.2<Key.shift><Key.shift><Key.shift>@softage.net
Screenshot: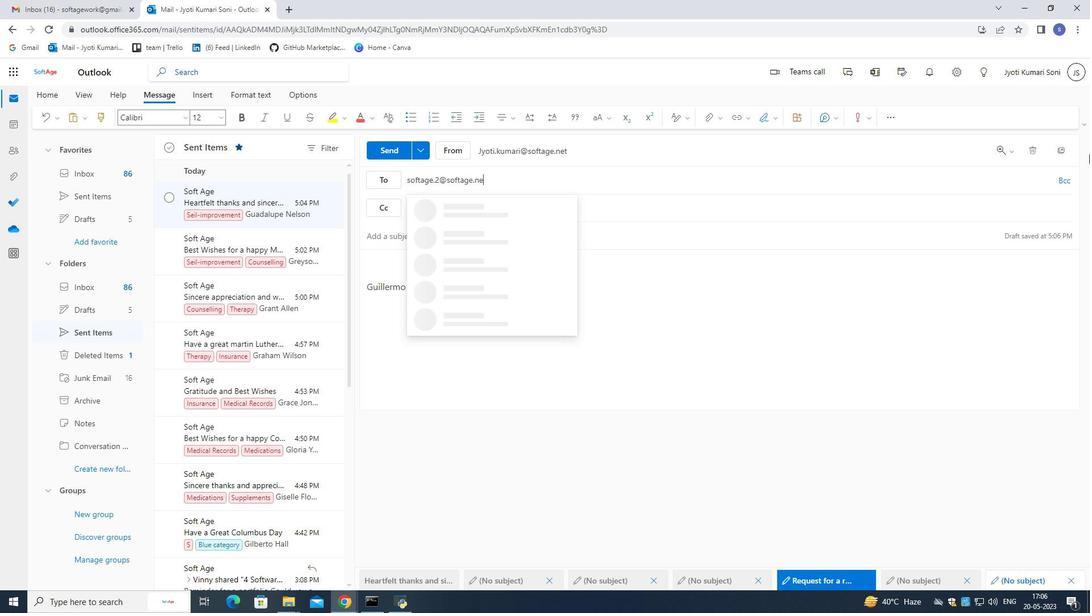 
Action: Mouse moved to (659, 277)
Screenshot: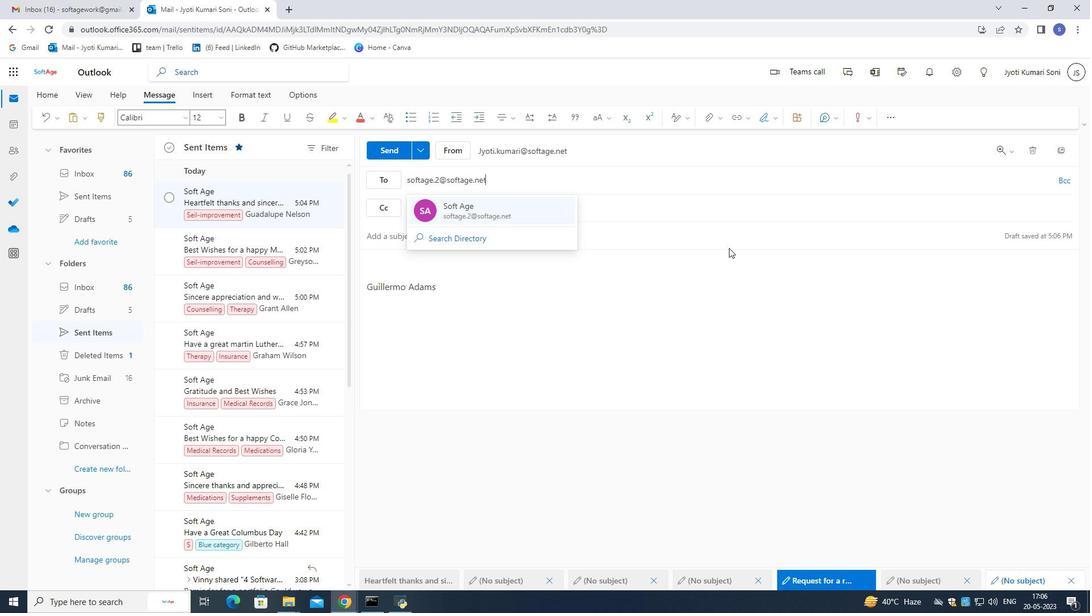 
Action: Mouse pressed left at (659, 277)
Screenshot: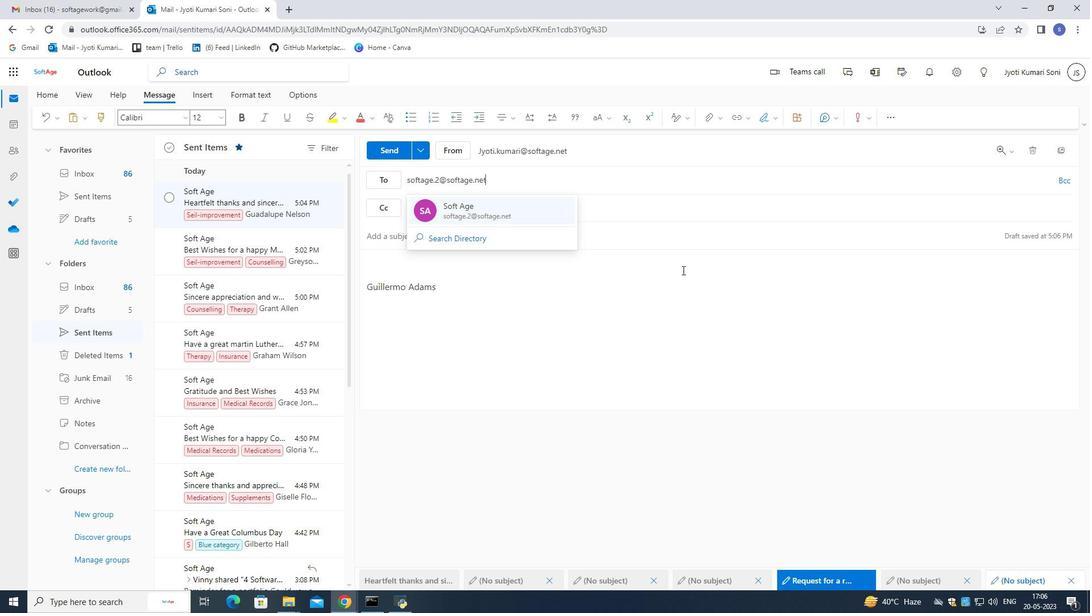 
Action: Mouse moved to (472, 238)
Screenshot: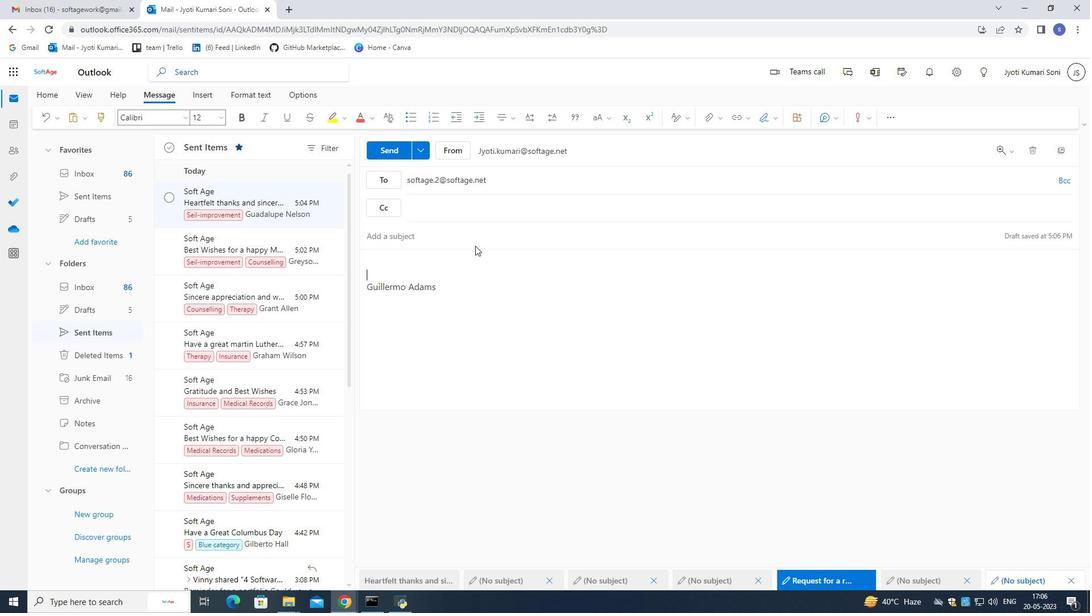 
Action: Mouse pressed left at (472, 238)
Screenshot: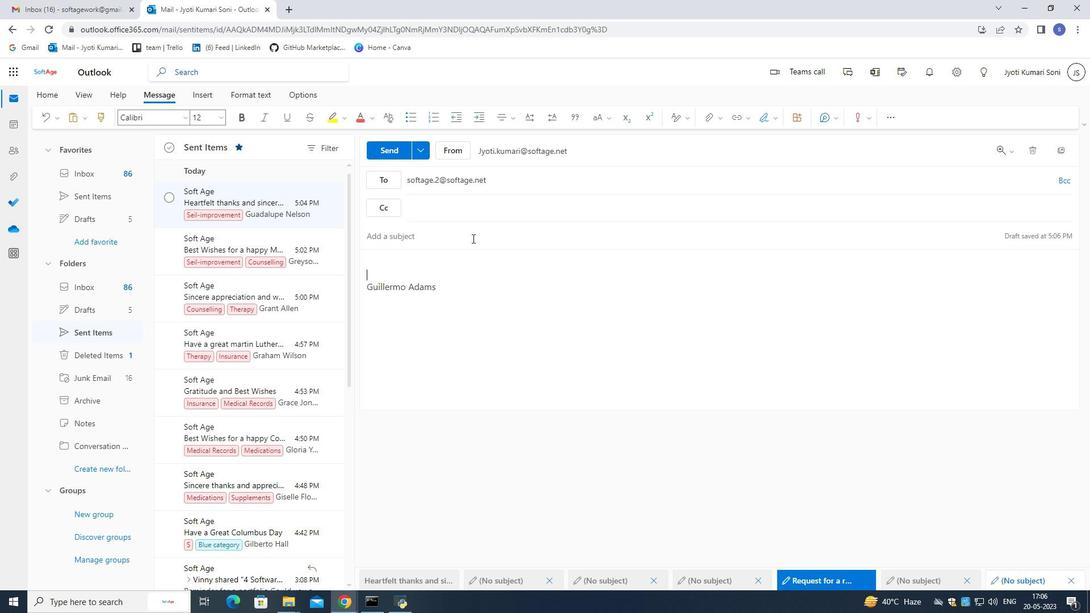 
Action: Key pressed <Key.shift>Have<Key.space>a<Key.space>
Screenshot: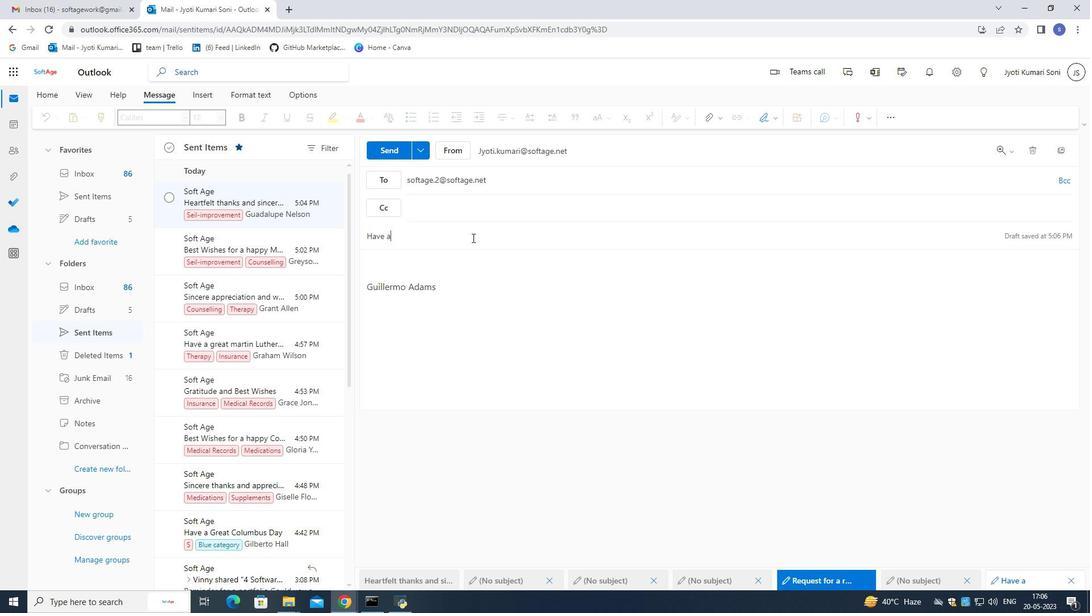 
Action: Mouse moved to (1090, 174)
Screenshot: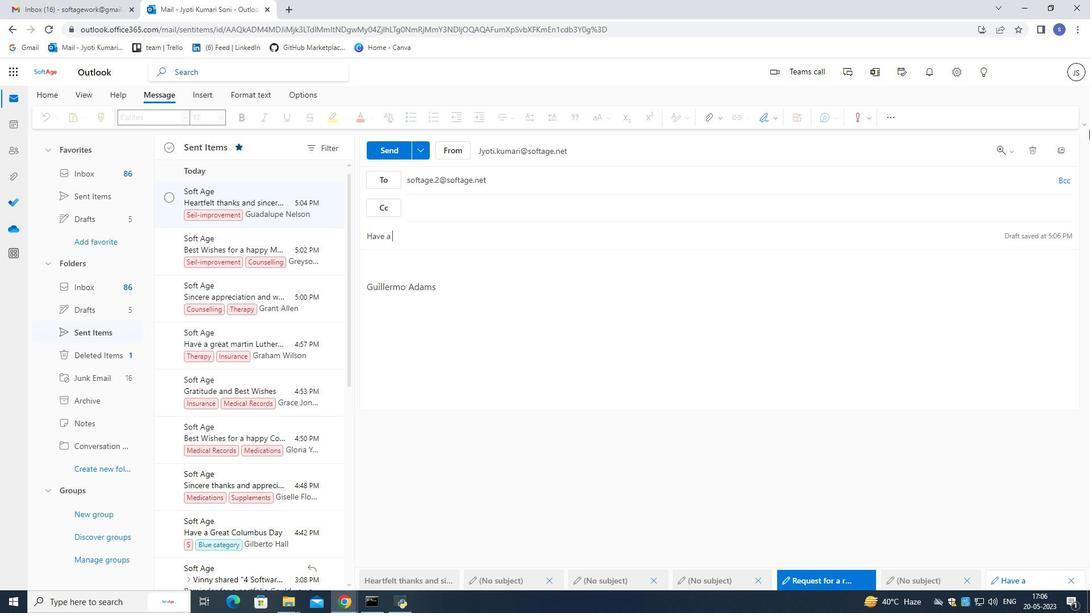 
Action: Key pressed grat<Key.backspace><Key.backspace>eat<Key.space>presidents<Key.space>day
Screenshot: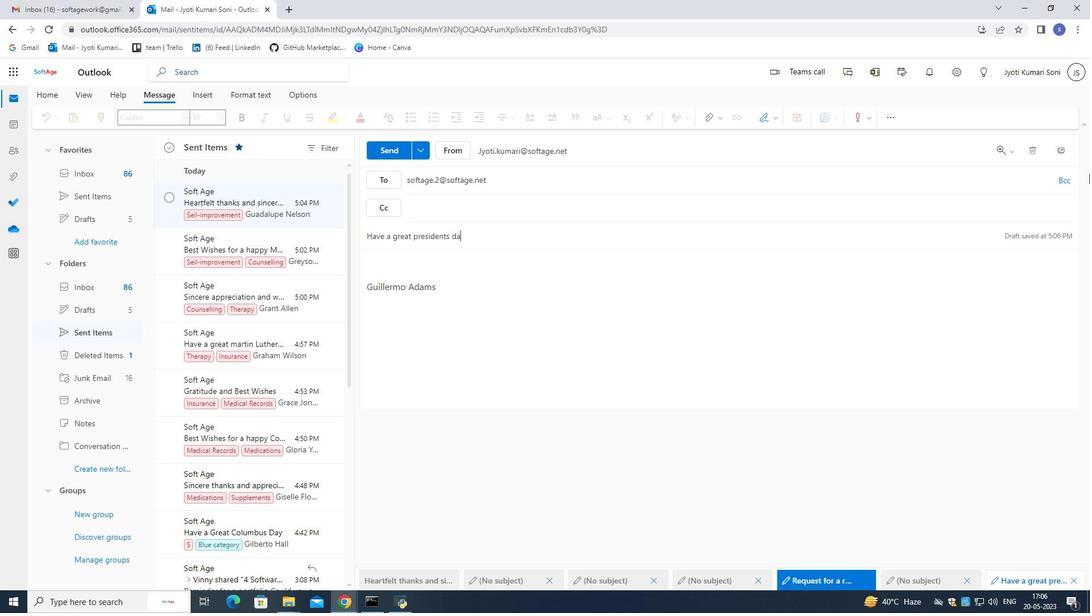 
Action: Mouse moved to (393, 148)
Screenshot: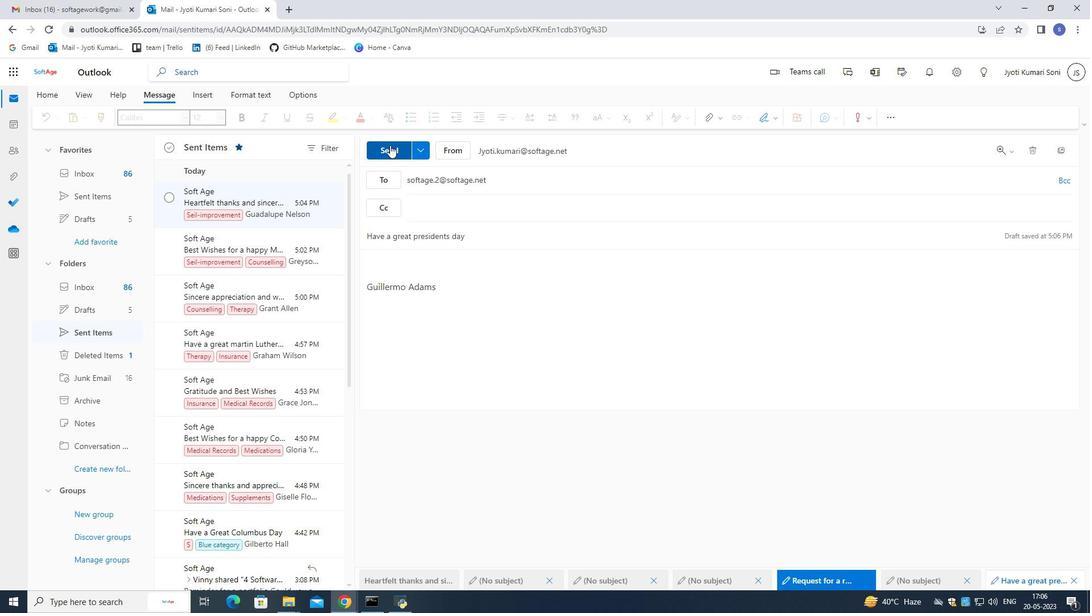
Action: Mouse pressed left at (393, 148)
Screenshot: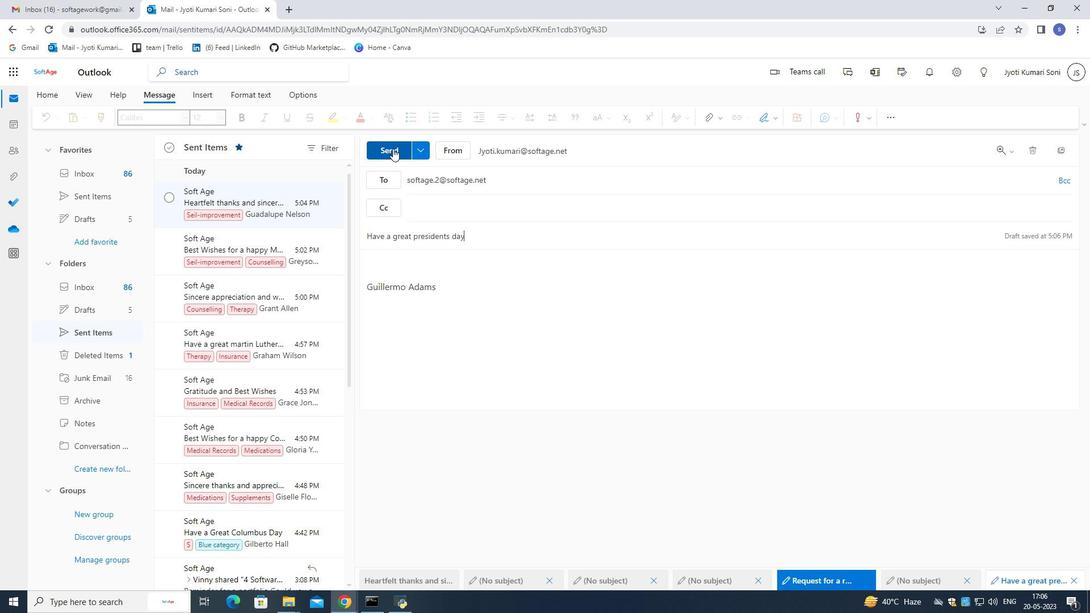 
Action: Mouse moved to (231, 195)
Screenshot: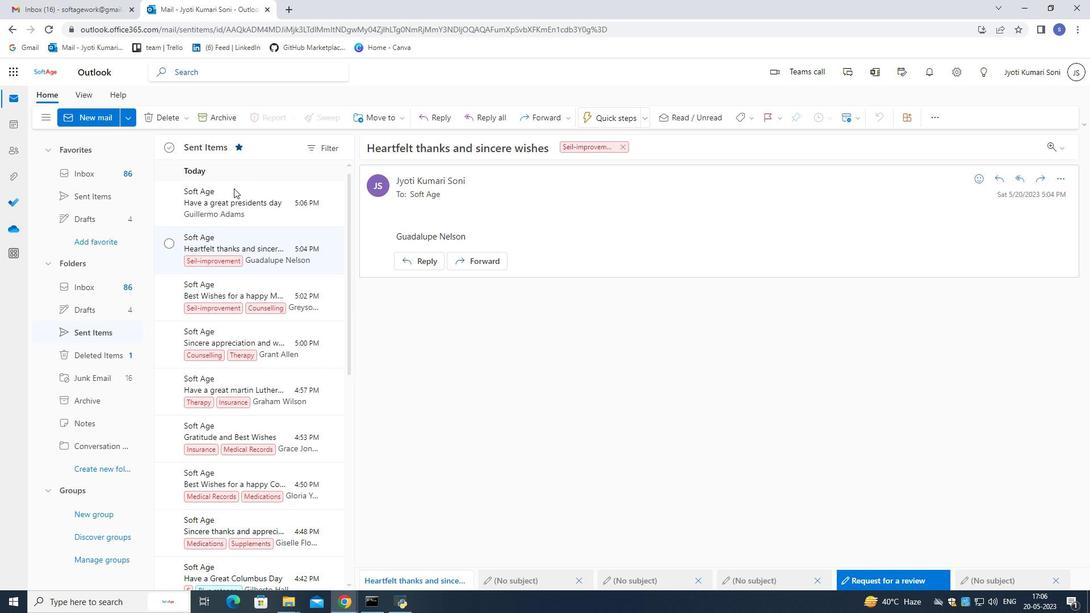 
Action: Mouse pressed left at (231, 195)
Screenshot: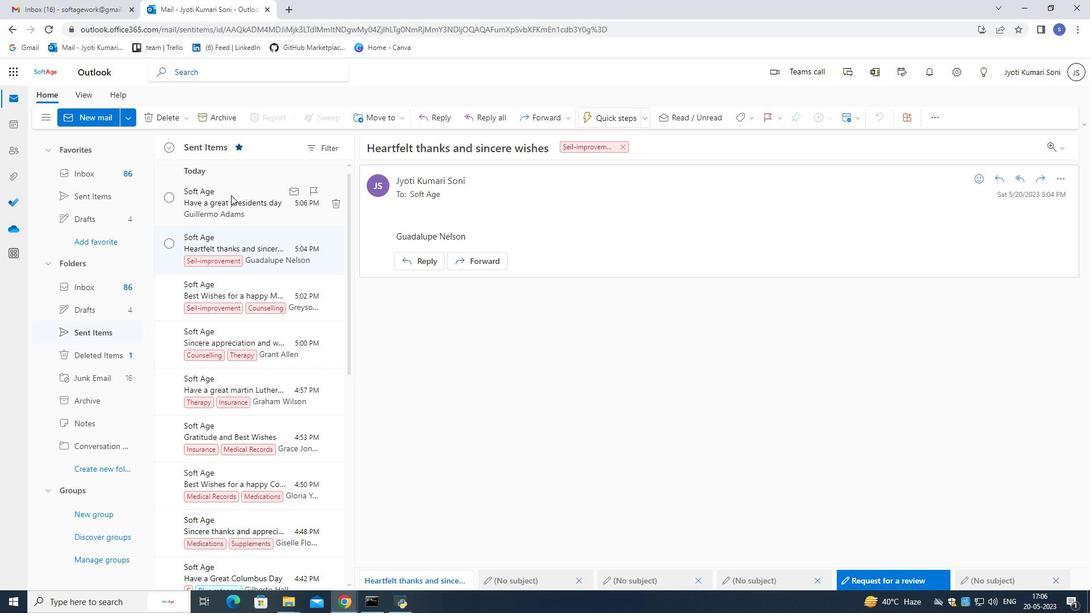 
Action: Mouse moved to (753, 121)
Screenshot: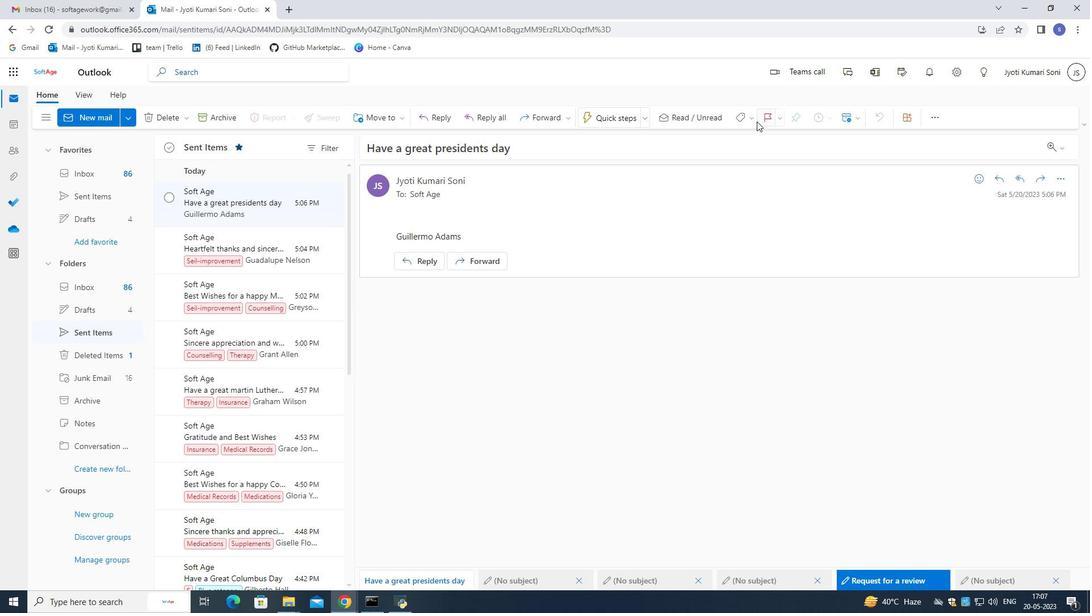 
Action: Mouse pressed left at (753, 121)
Screenshot: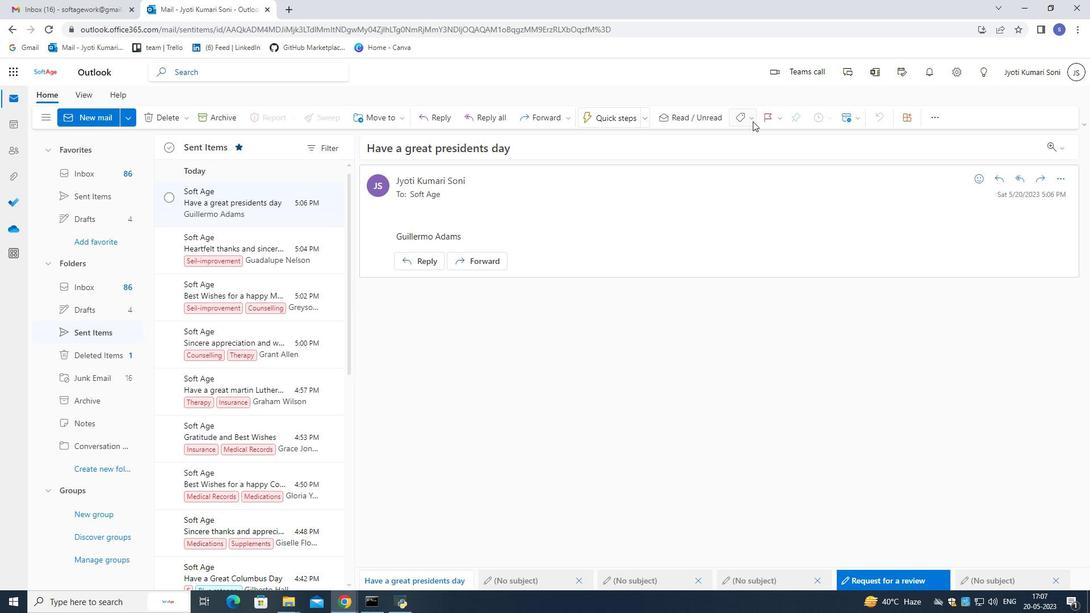 
Action: Mouse moved to (706, 303)
Screenshot: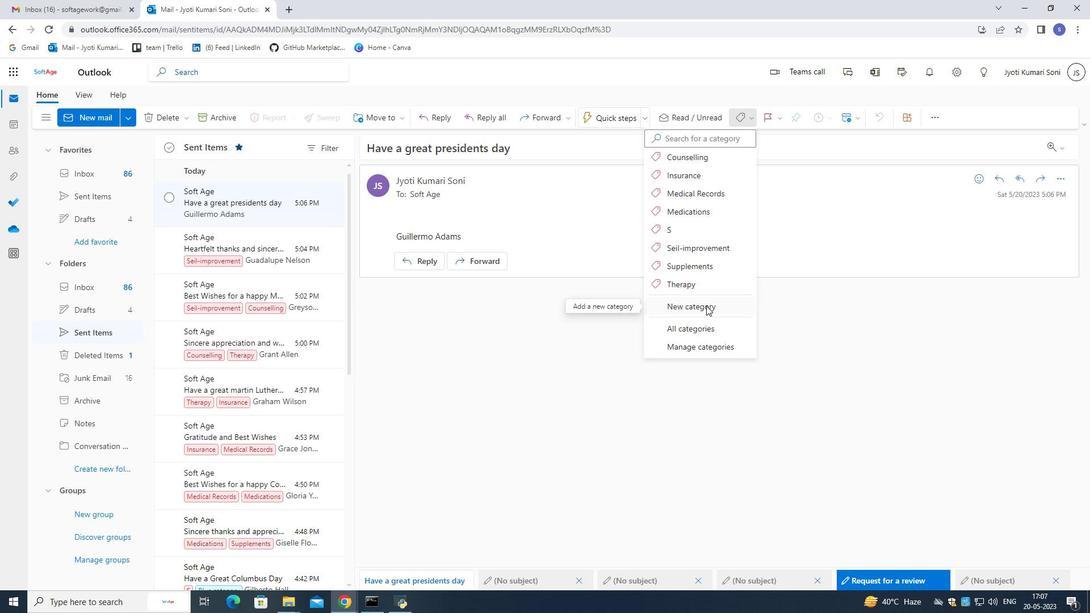 
Action: Mouse pressed left at (706, 303)
Screenshot: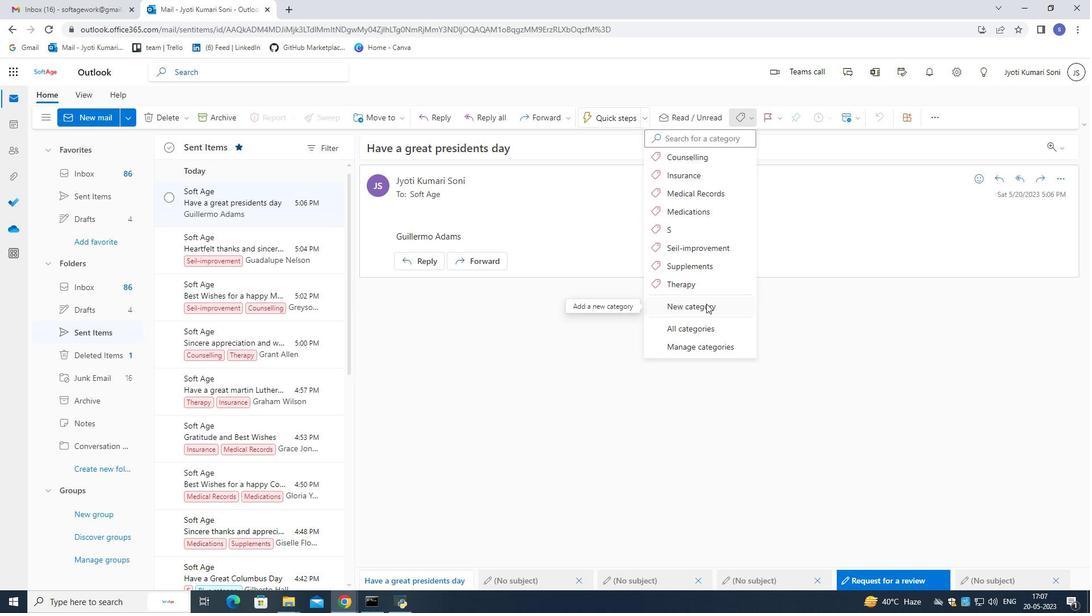 
Action: Mouse moved to (601, 284)
Screenshot: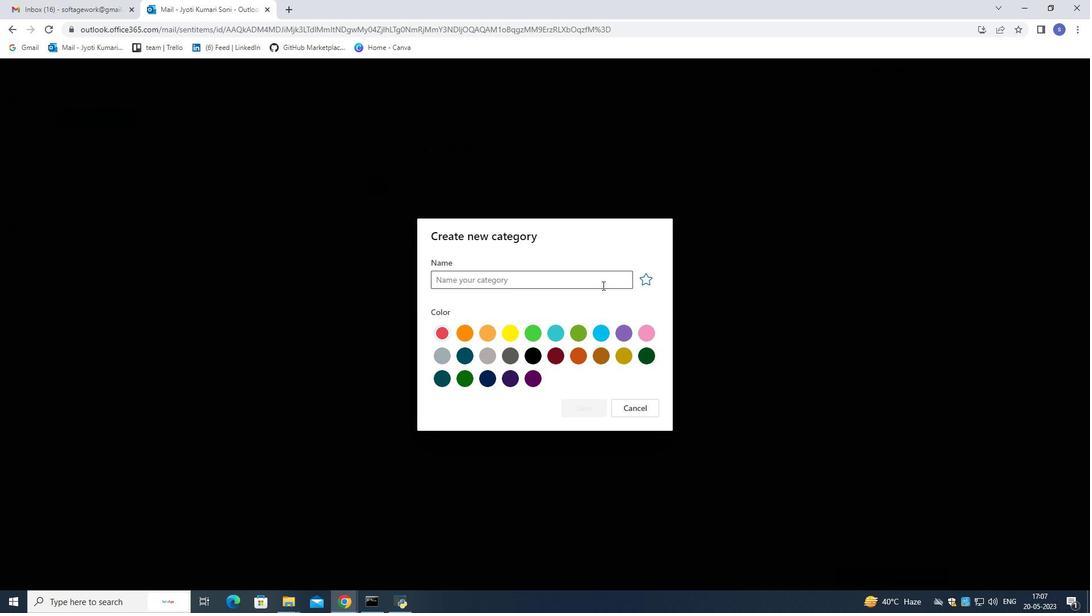 
Action: Mouse pressed left at (601, 284)
Screenshot: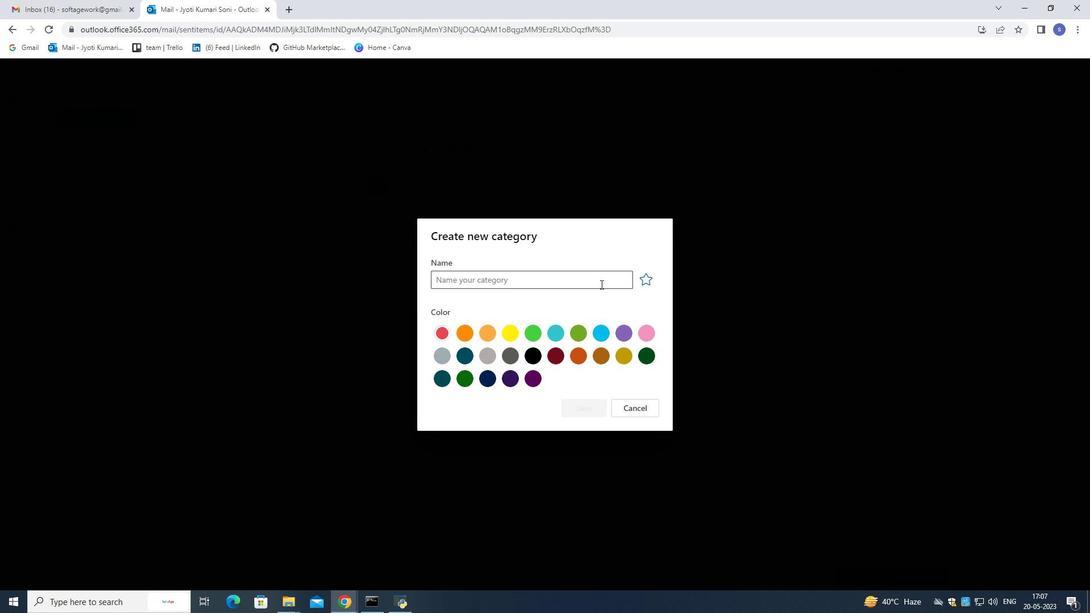 
Action: Mouse moved to (600, 284)
Screenshot: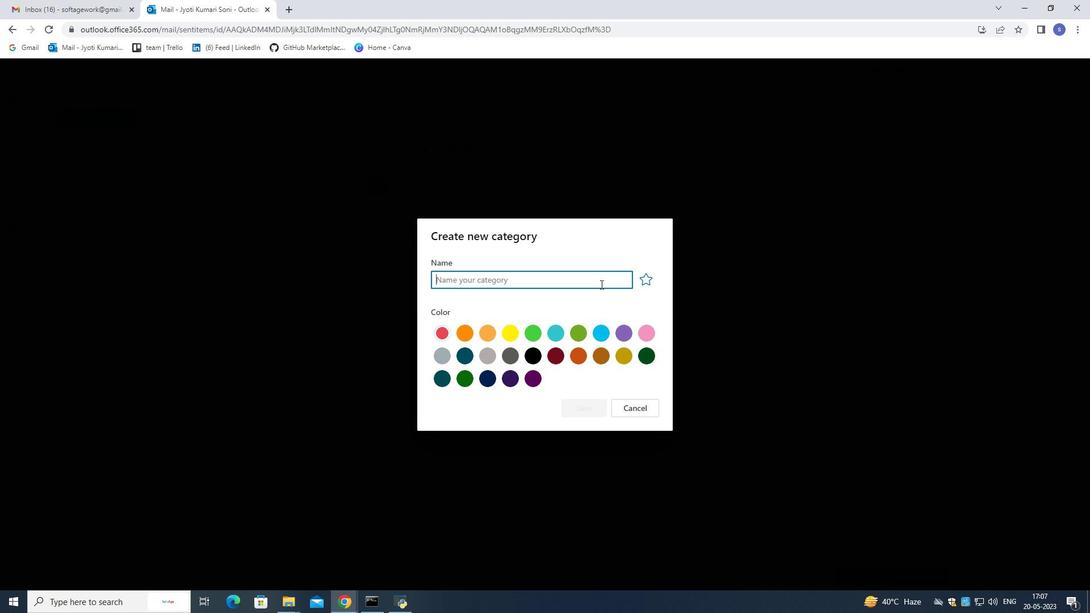 
Action: Key pressed <Key.shift>Self-help
Screenshot: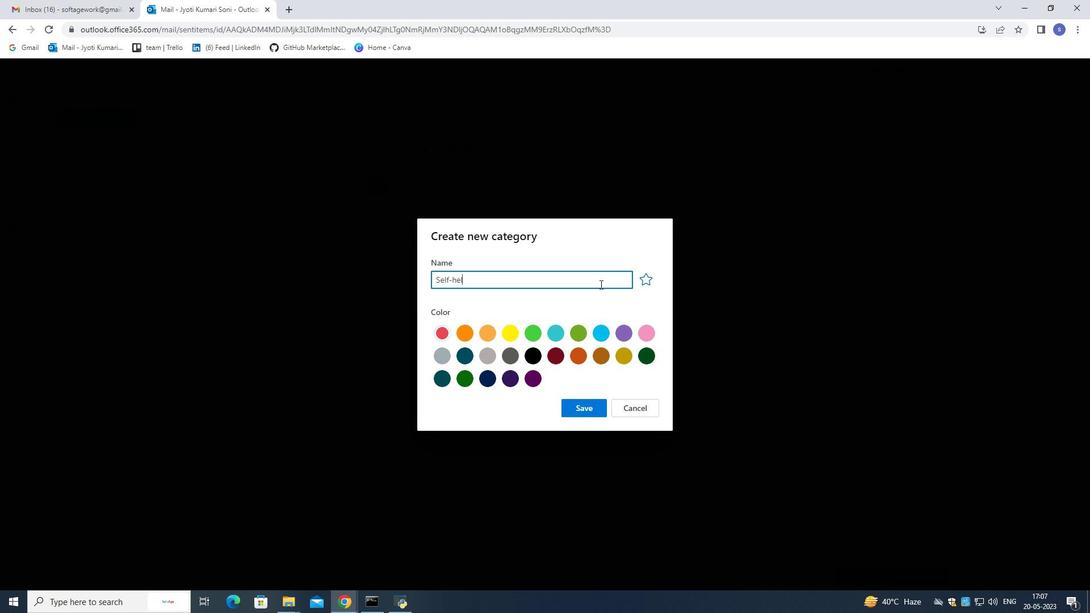 
Action: Mouse moved to (595, 407)
Screenshot: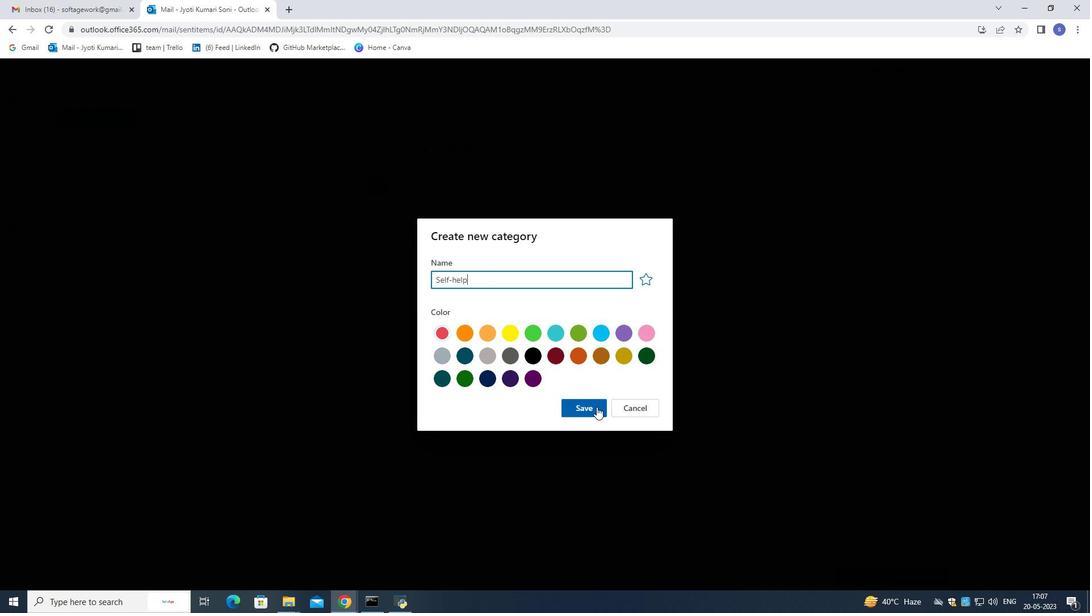 
Action: Mouse pressed left at (595, 407)
Screenshot: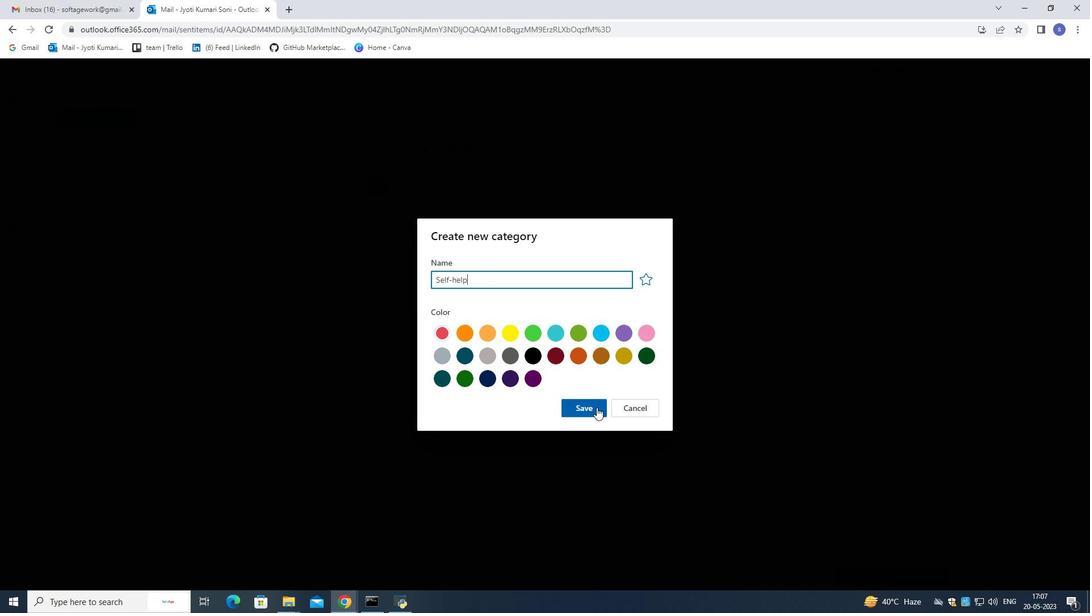 
Action: Mouse moved to (753, 124)
Screenshot: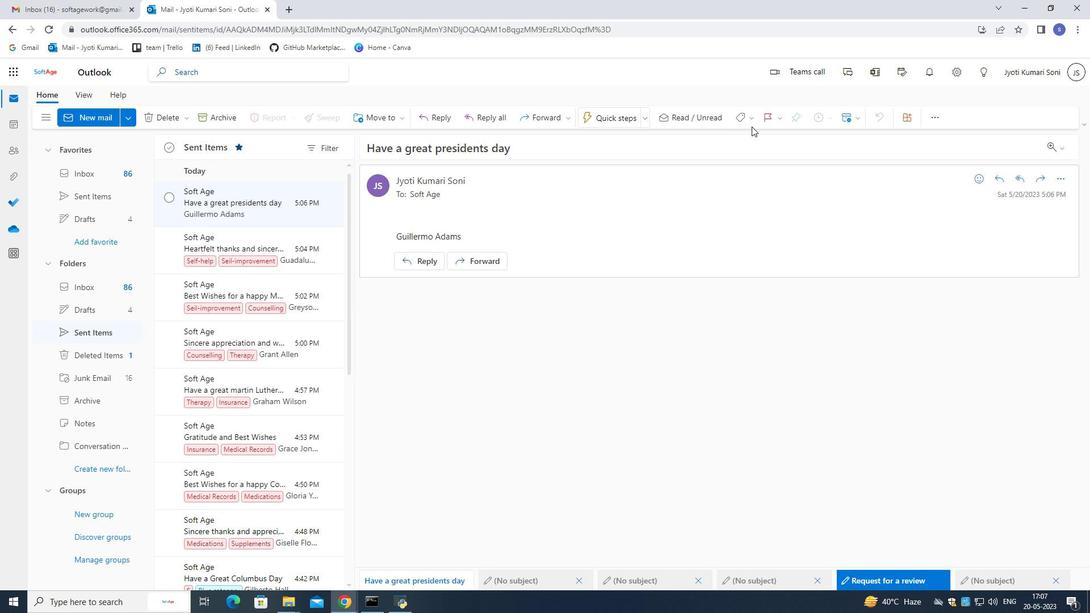 
Action: Mouse pressed left at (753, 124)
Screenshot: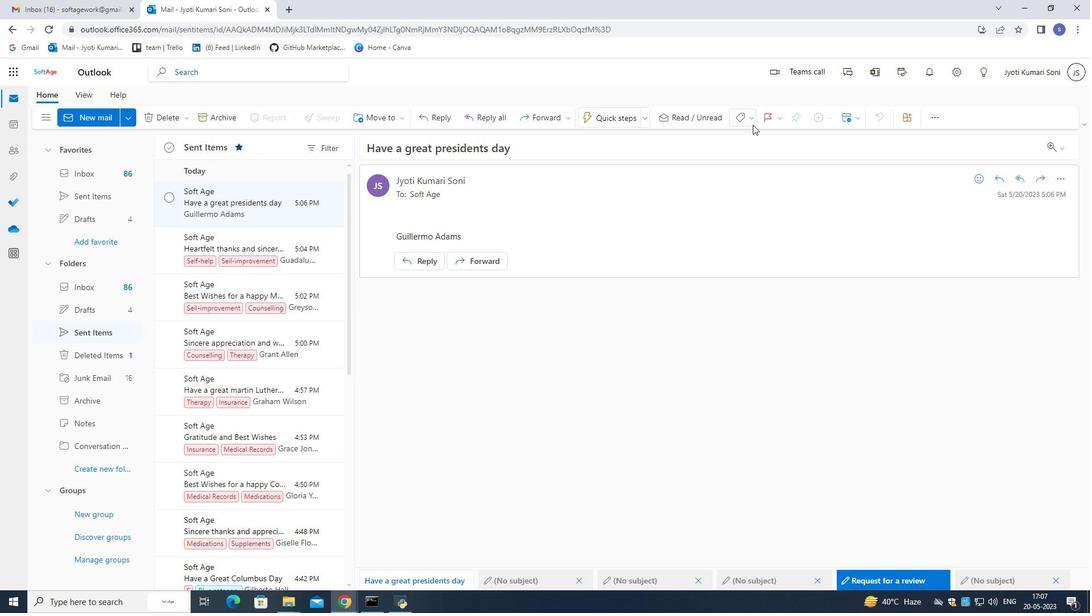 
Action: Mouse moved to (697, 252)
Screenshot: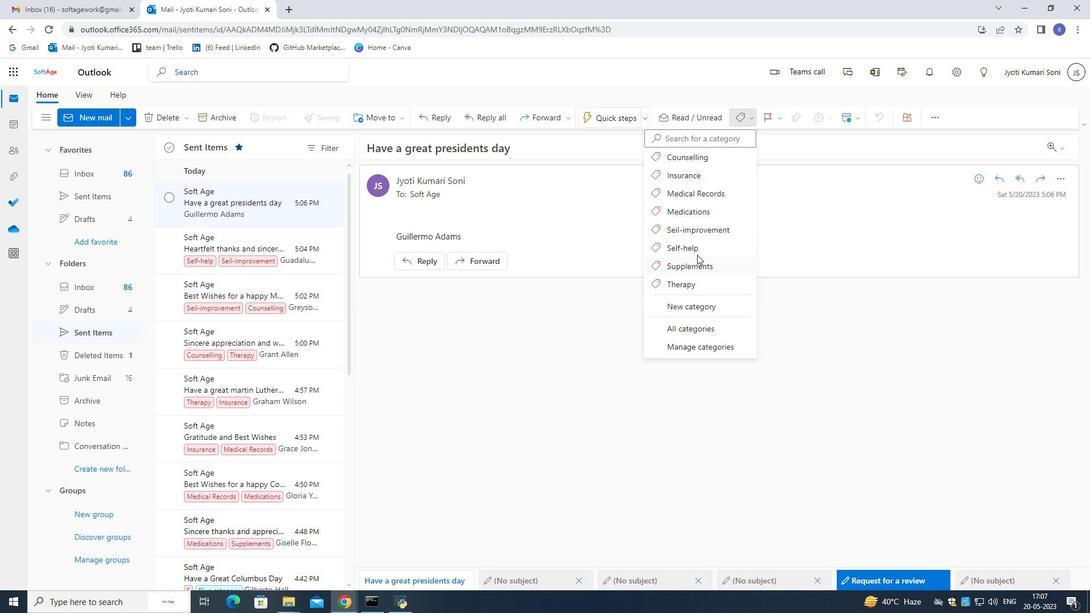 
Action: Mouse pressed left at (697, 252)
Screenshot: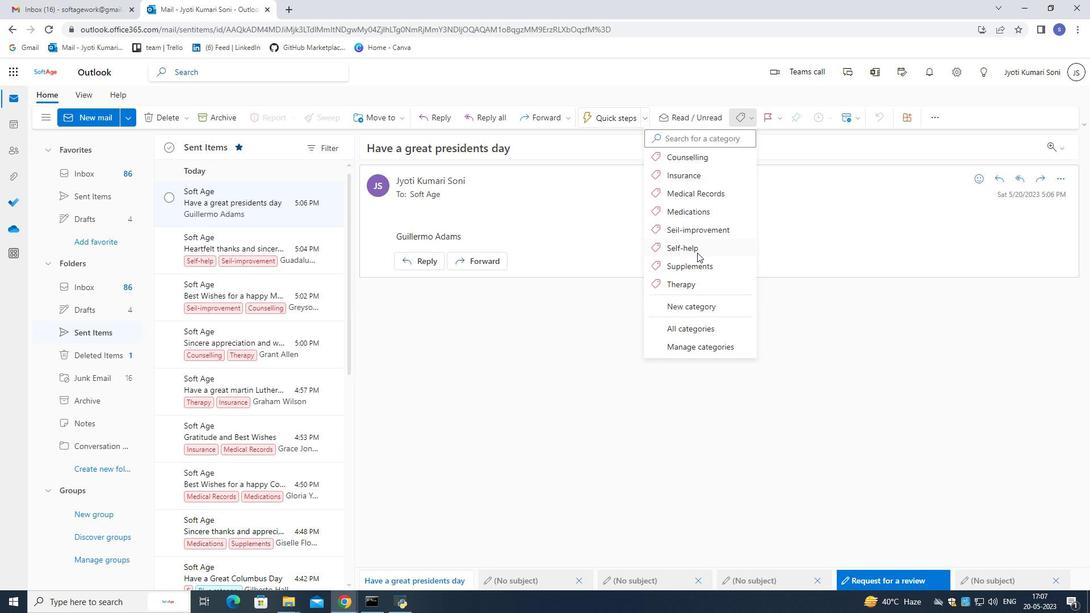 
Action: Mouse moved to (559, 167)
Screenshot: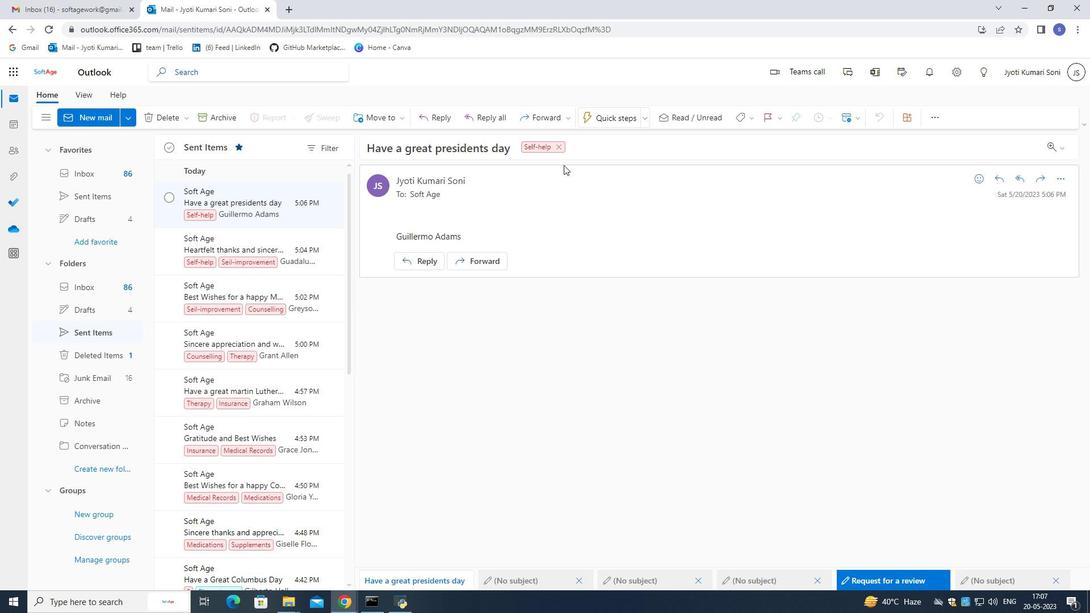 
